Task: Look for space in La Sierpe, Cuba from 13th August, 2023 to 17th August, 2023 for 2 adults in price range Rs.10000 to Rs.16000. Place can be entire place with 2 bedrooms having 2 beds and 1 bathroom. Property type can be house, flat, guest house. Booking option can be shelf check-in. Required host language is .
Action: Mouse moved to (421, 84)
Screenshot: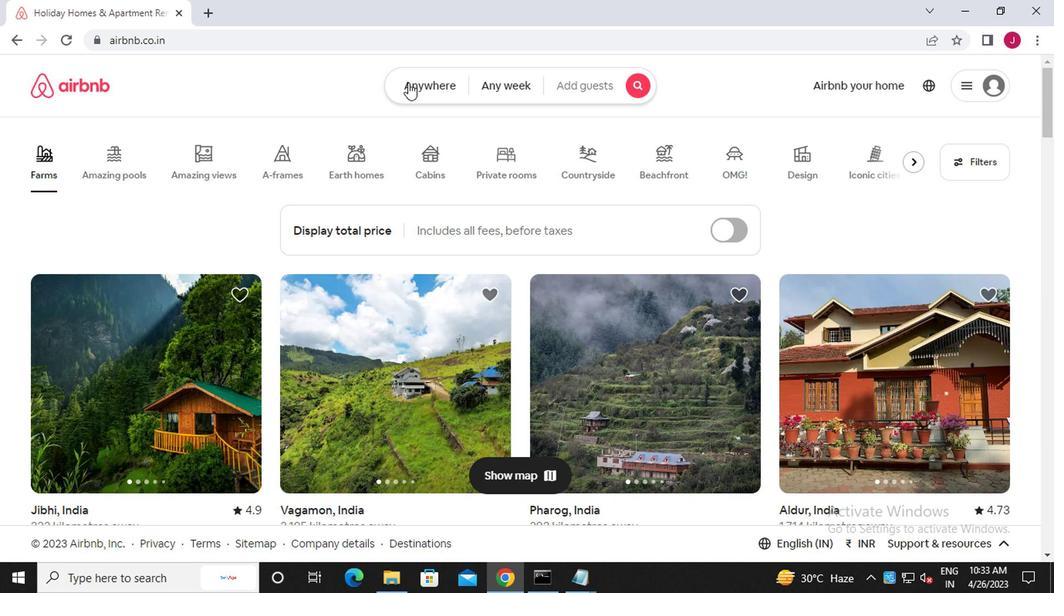 
Action: Mouse pressed left at (421, 84)
Screenshot: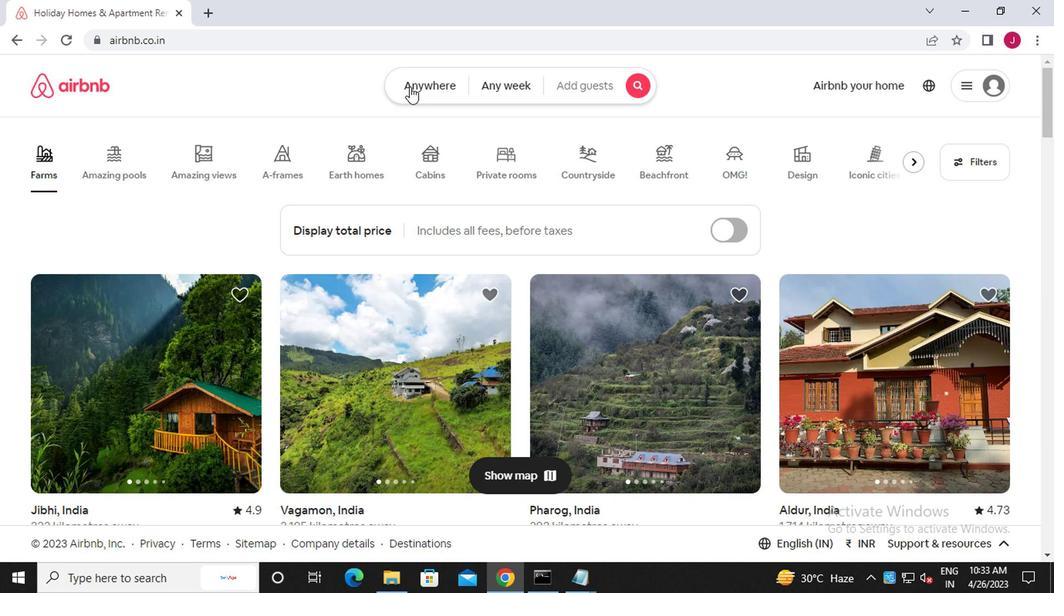 
Action: Mouse moved to (294, 144)
Screenshot: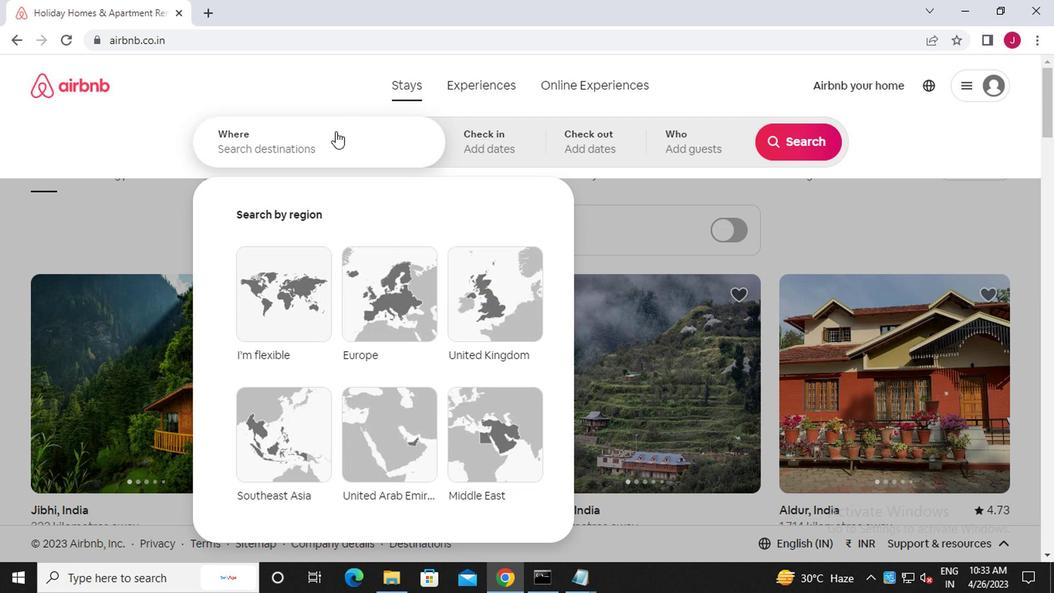 
Action: Mouse pressed left at (294, 144)
Screenshot: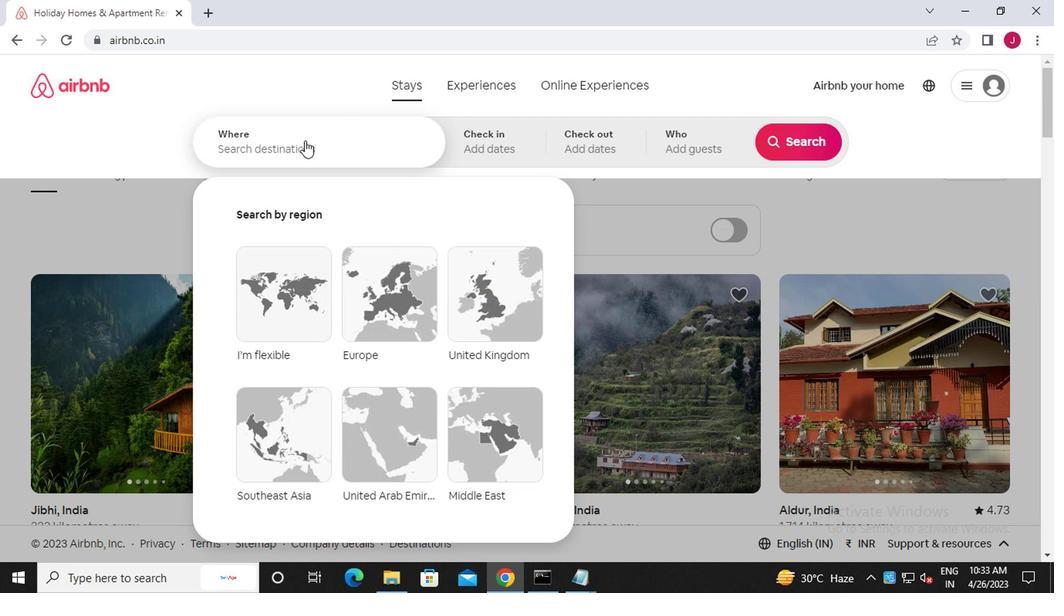 
Action: Key pressed <Key.caps_lock>l<Key.caps_lock>a<Key.space><Key.caps_lock>s<Key.caps_lock>ierpe,<Key.caps_lock>c<Key.caps_lock>uba
Screenshot: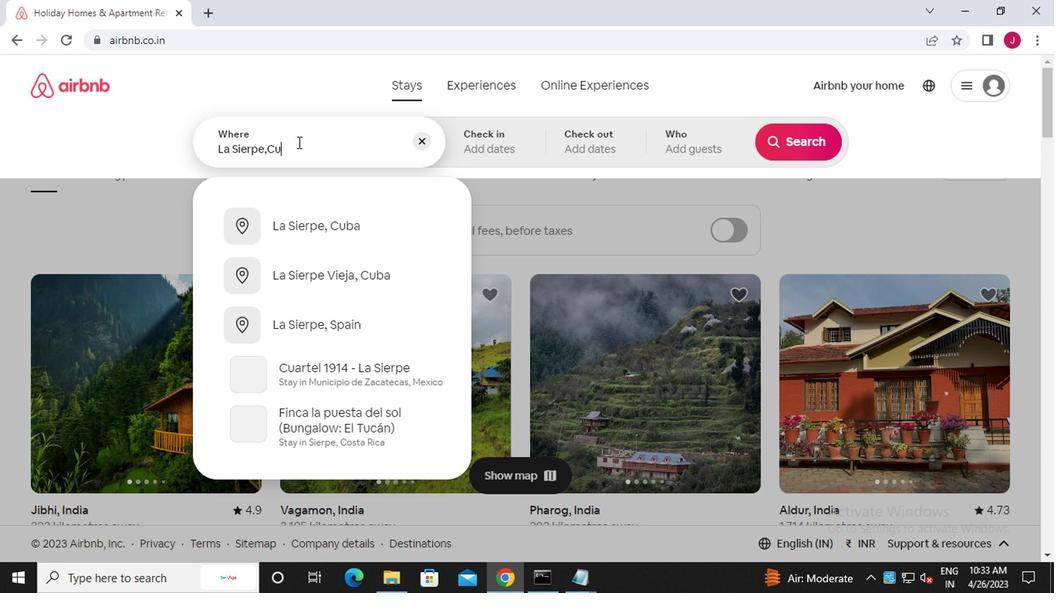 
Action: Mouse moved to (326, 228)
Screenshot: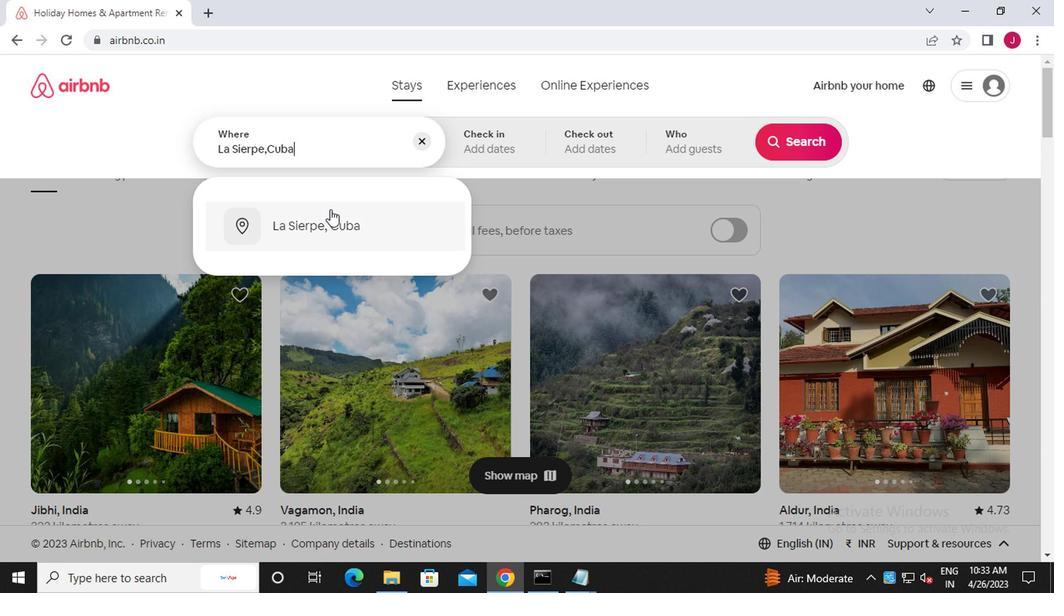 
Action: Mouse pressed left at (326, 228)
Screenshot: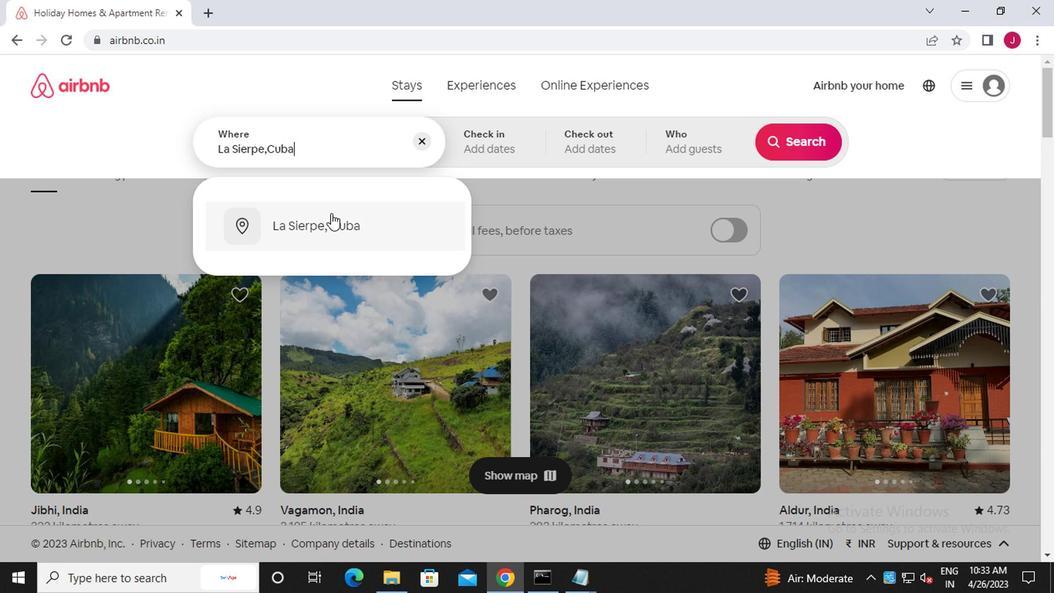 
Action: Mouse moved to (778, 274)
Screenshot: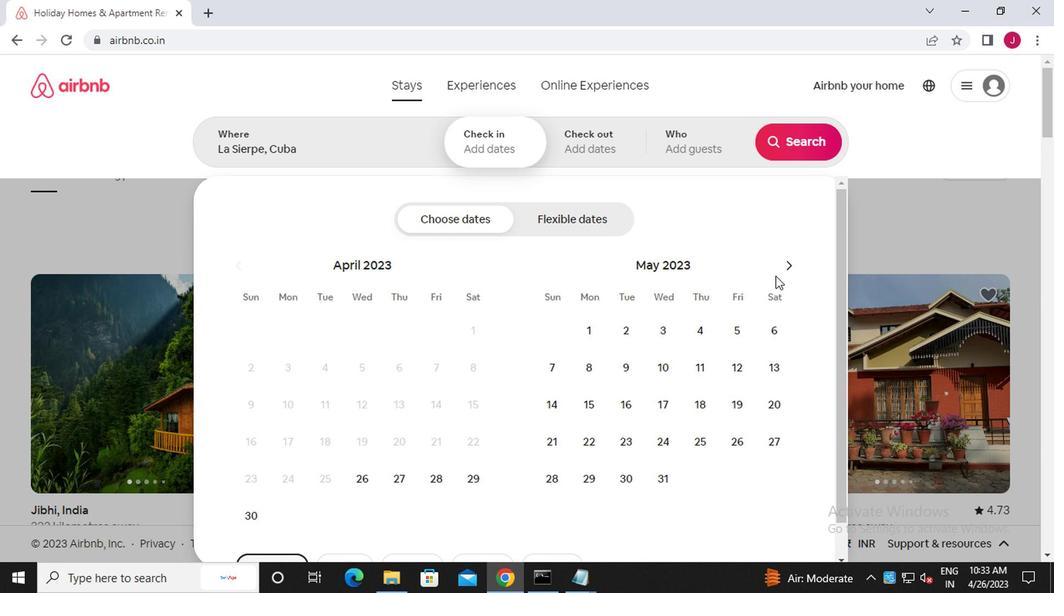 
Action: Mouse pressed left at (778, 274)
Screenshot: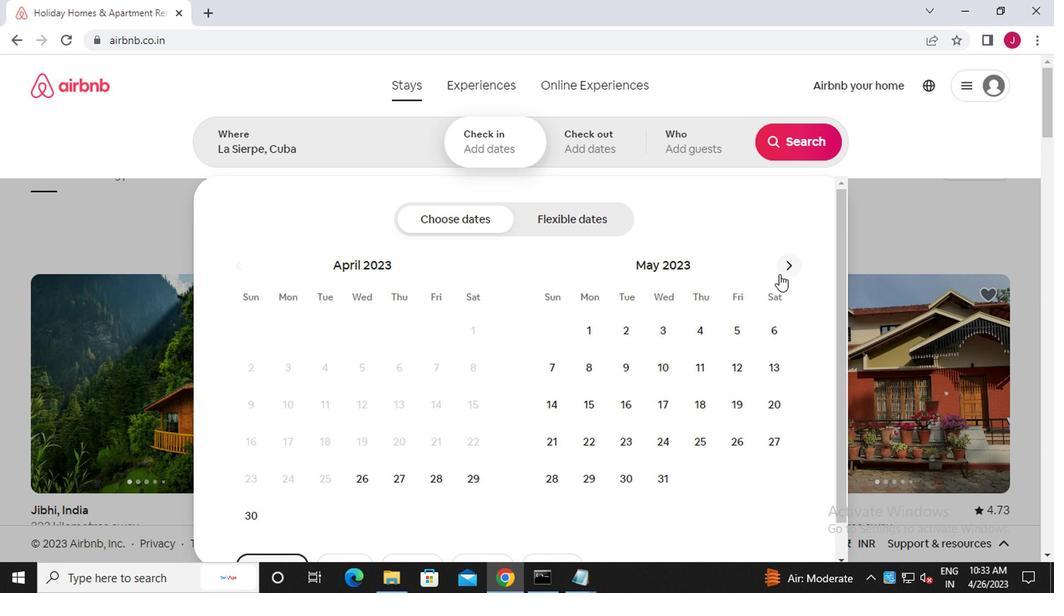 
Action: Mouse pressed left at (778, 274)
Screenshot: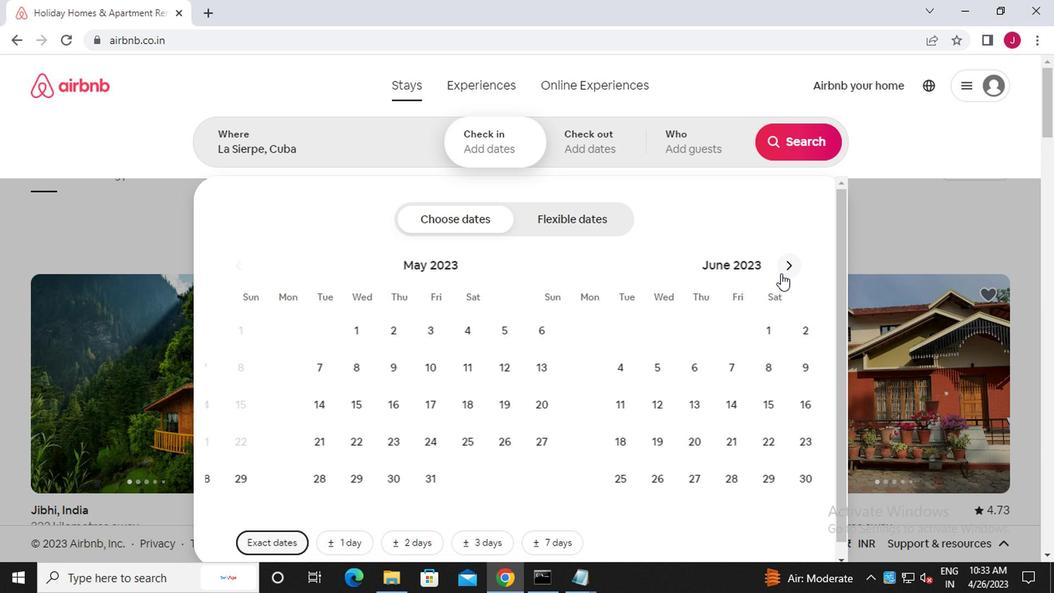 
Action: Mouse moved to (778, 274)
Screenshot: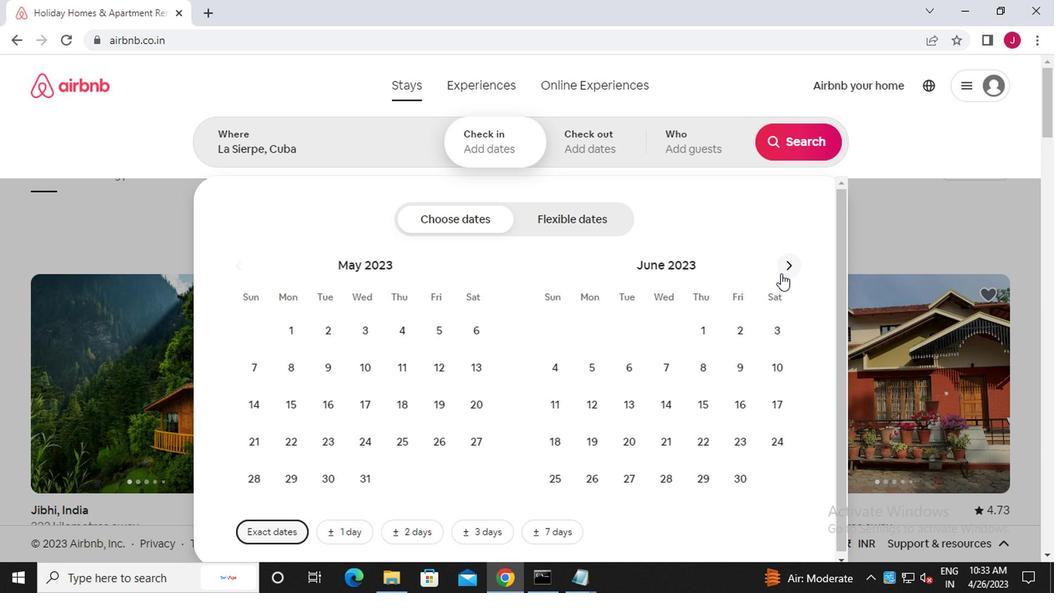 
Action: Mouse pressed left at (778, 274)
Screenshot: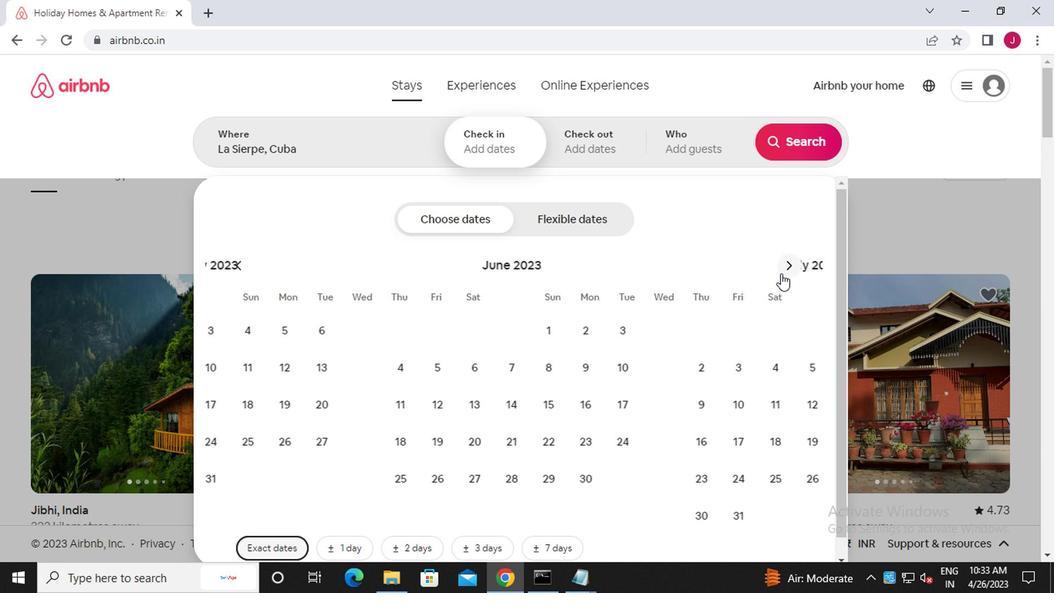 
Action: Mouse moved to (540, 408)
Screenshot: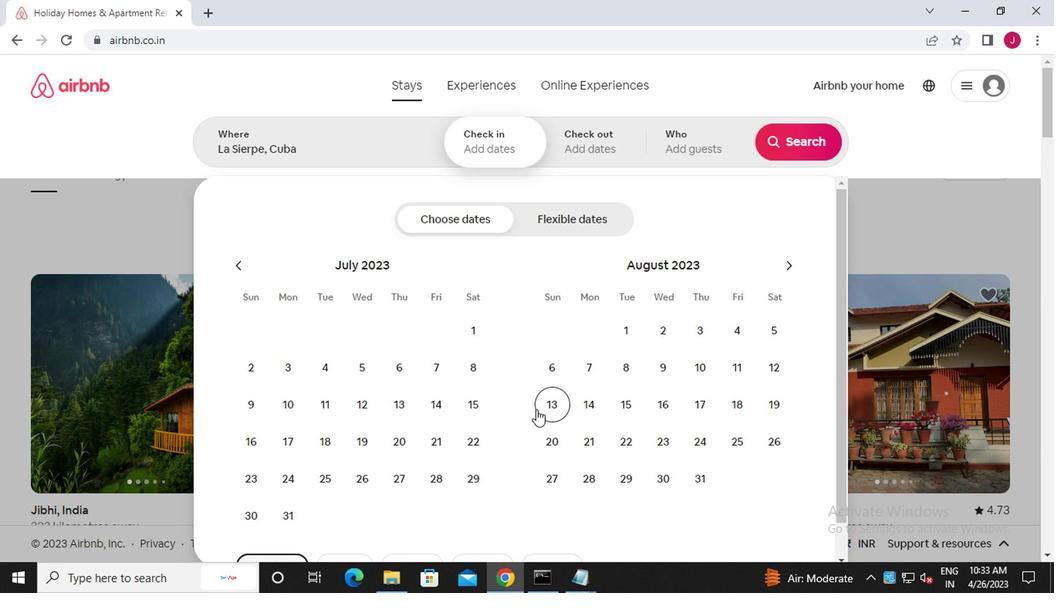 
Action: Mouse pressed left at (540, 408)
Screenshot: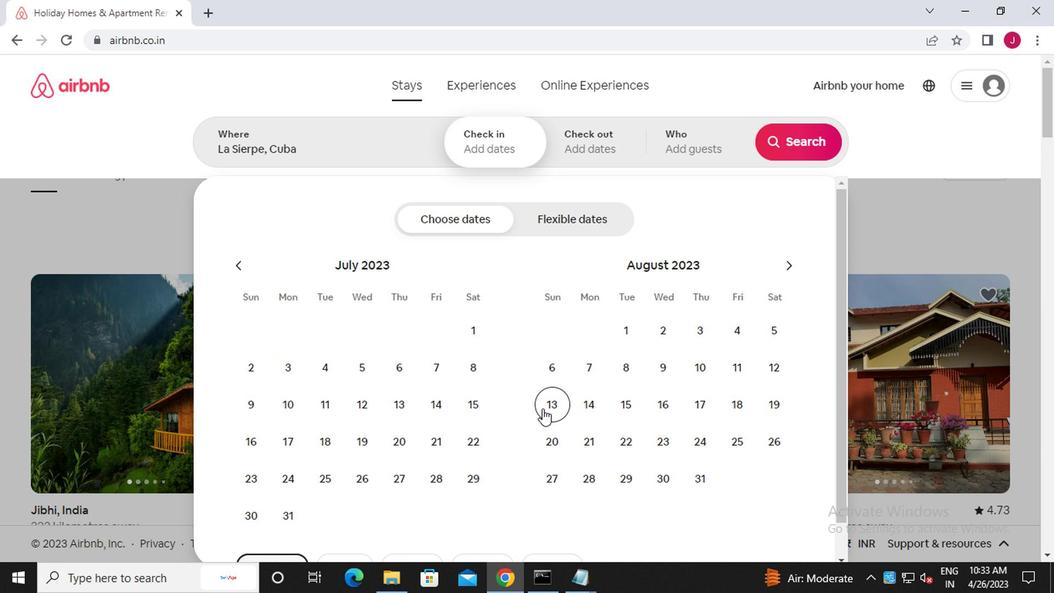 
Action: Mouse moved to (688, 402)
Screenshot: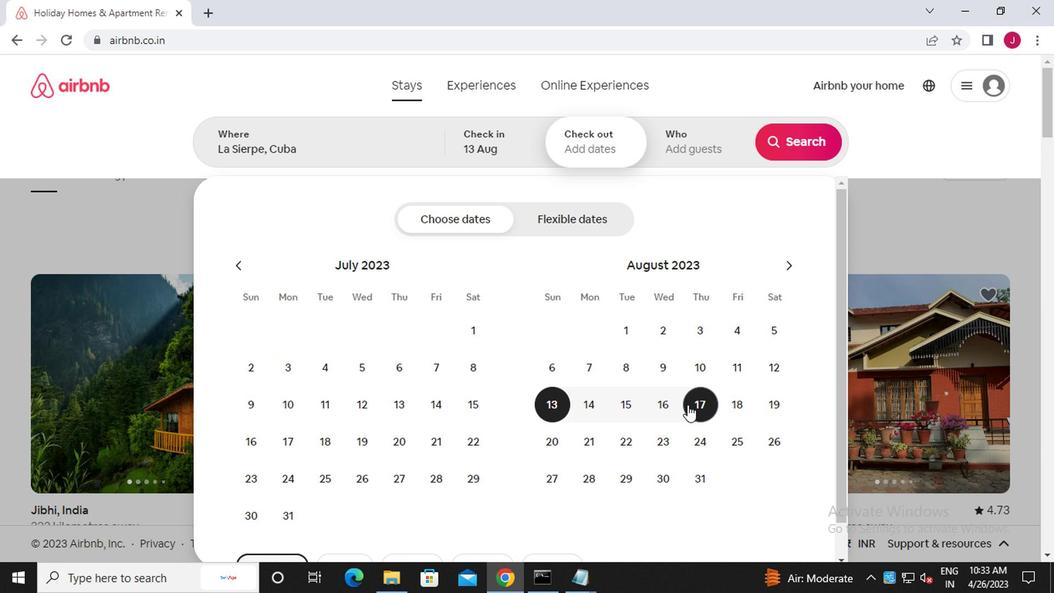 
Action: Mouse pressed left at (688, 402)
Screenshot: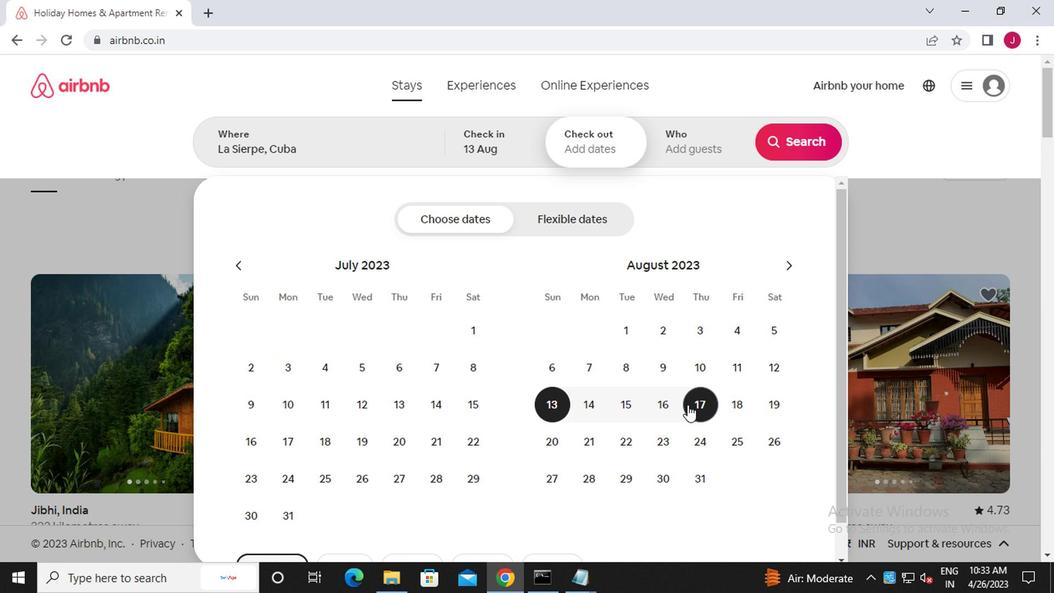 
Action: Mouse moved to (701, 147)
Screenshot: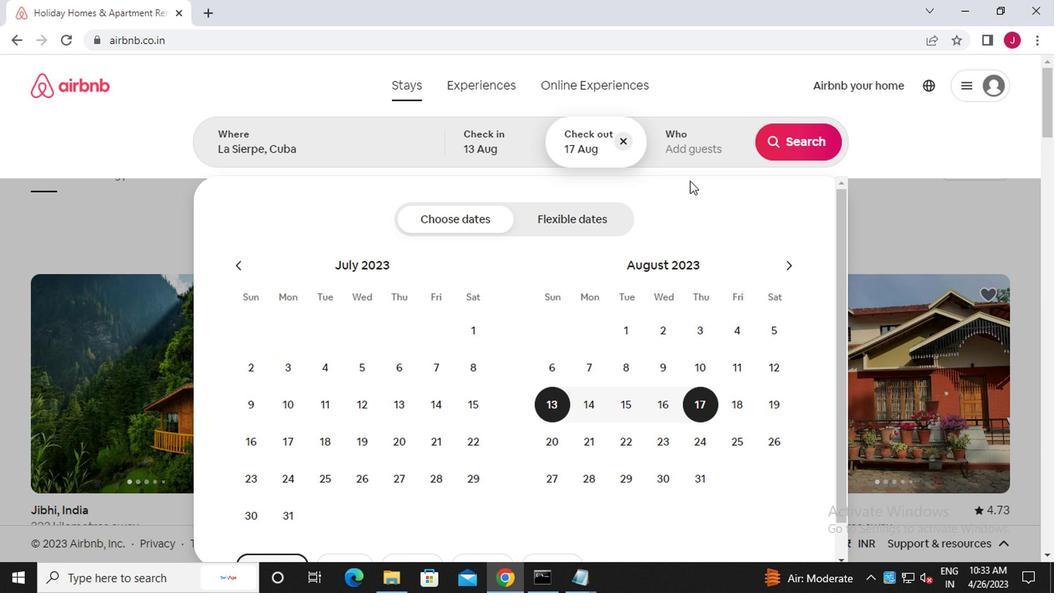 
Action: Mouse pressed left at (701, 147)
Screenshot: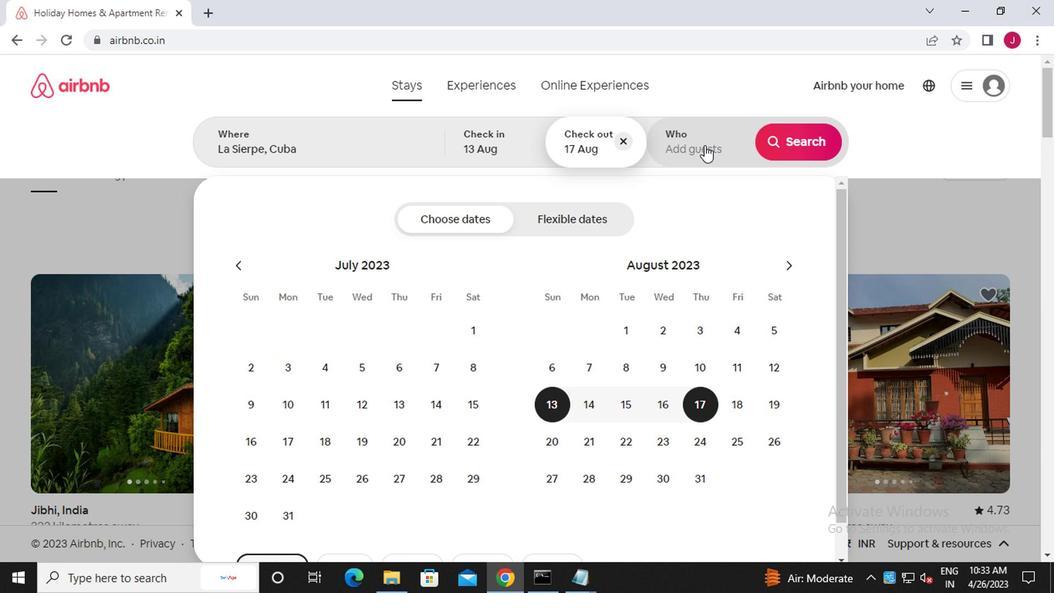 
Action: Mouse moved to (797, 229)
Screenshot: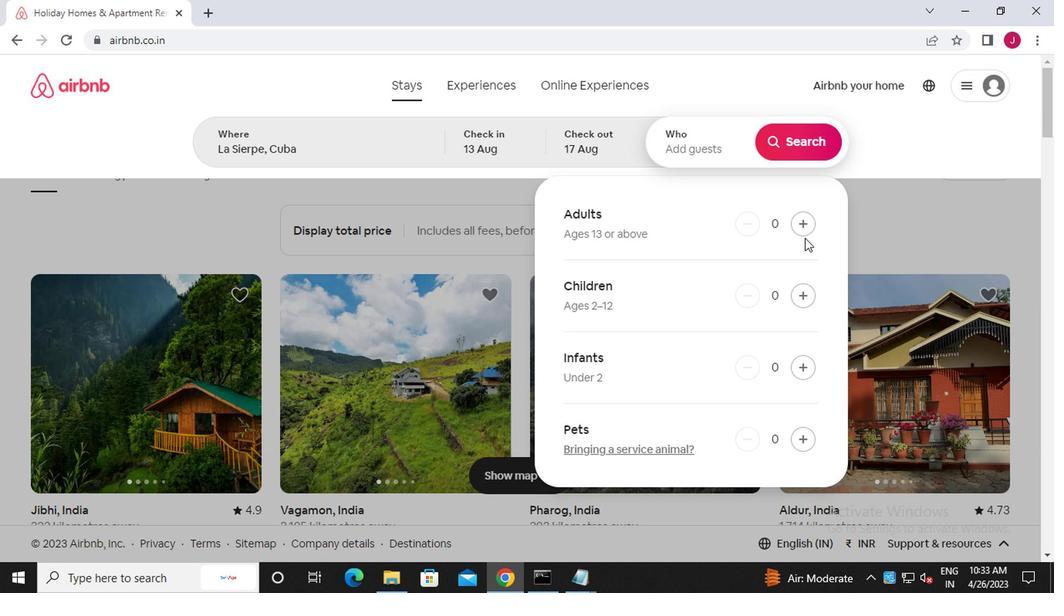 
Action: Mouse pressed left at (797, 229)
Screenshot: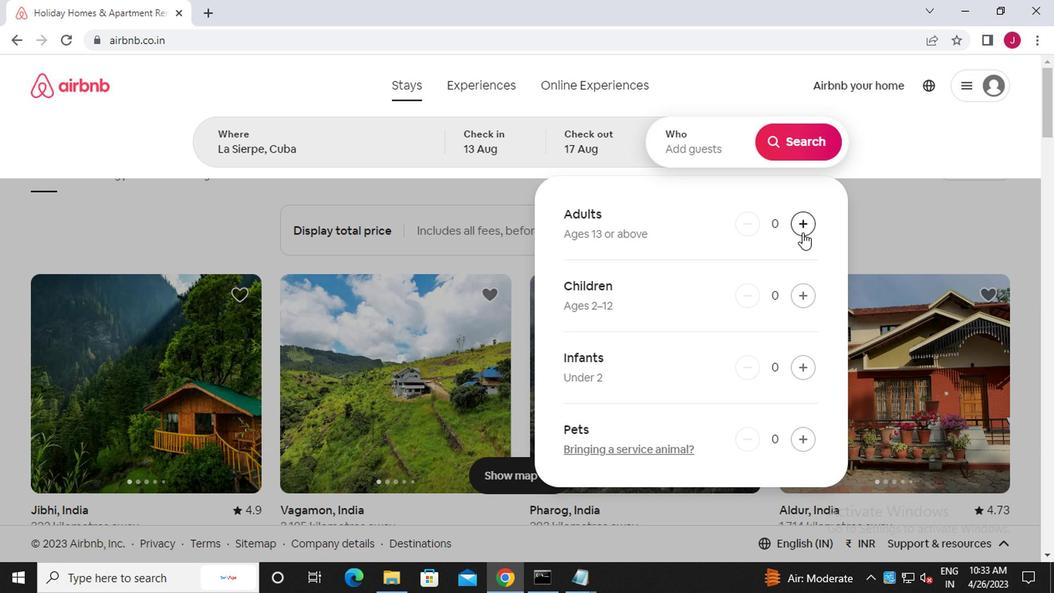 
Action: Mouse pressed left at (797, 229)
Screenshot: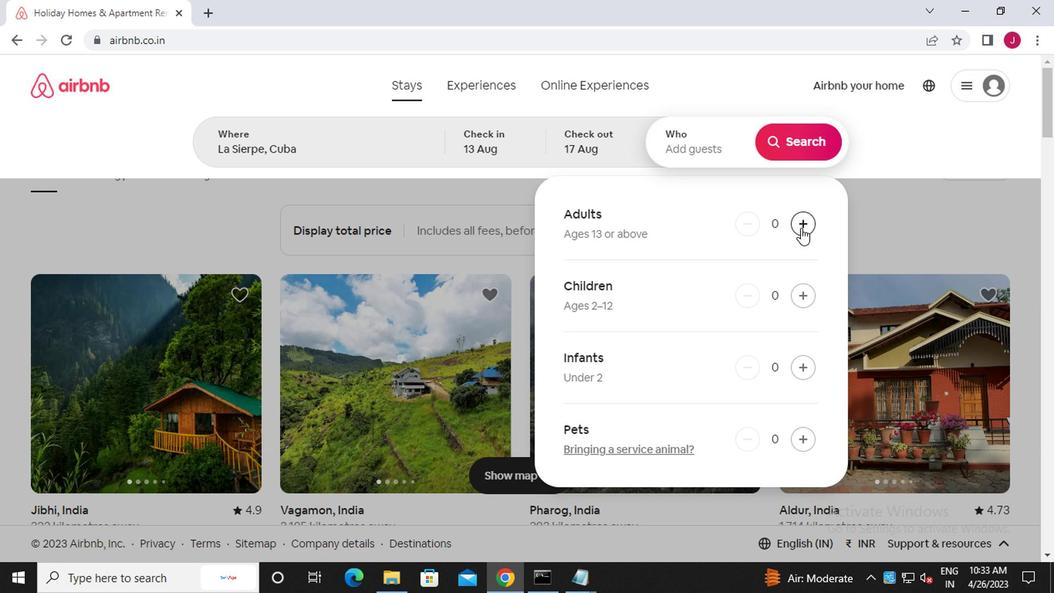 
Action: Mouse moved to (800, 146)
Screenshot: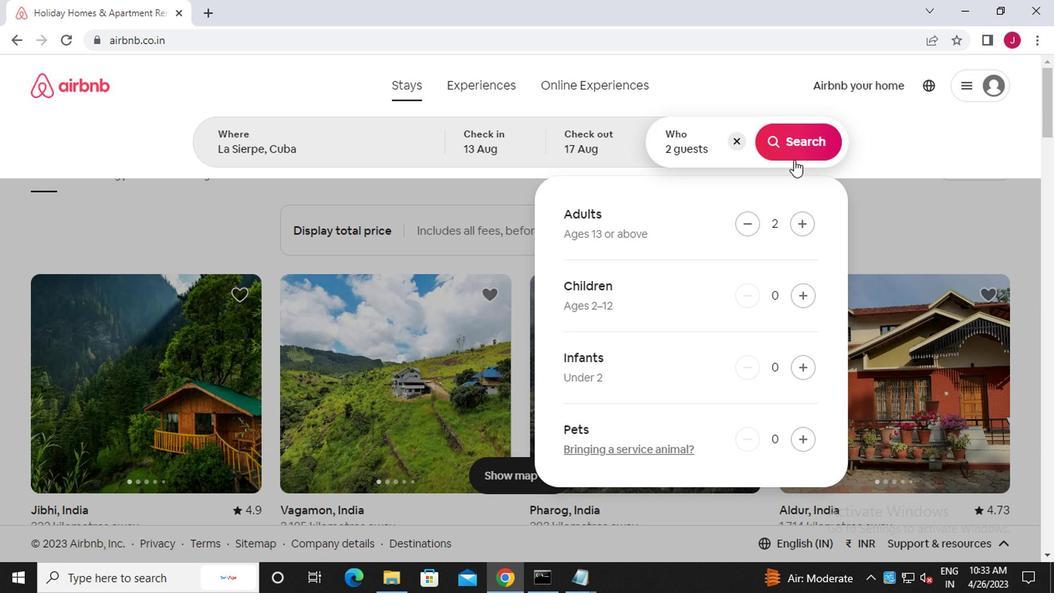 
Action: Mouse pressed left at (800, 146)
Screenshot: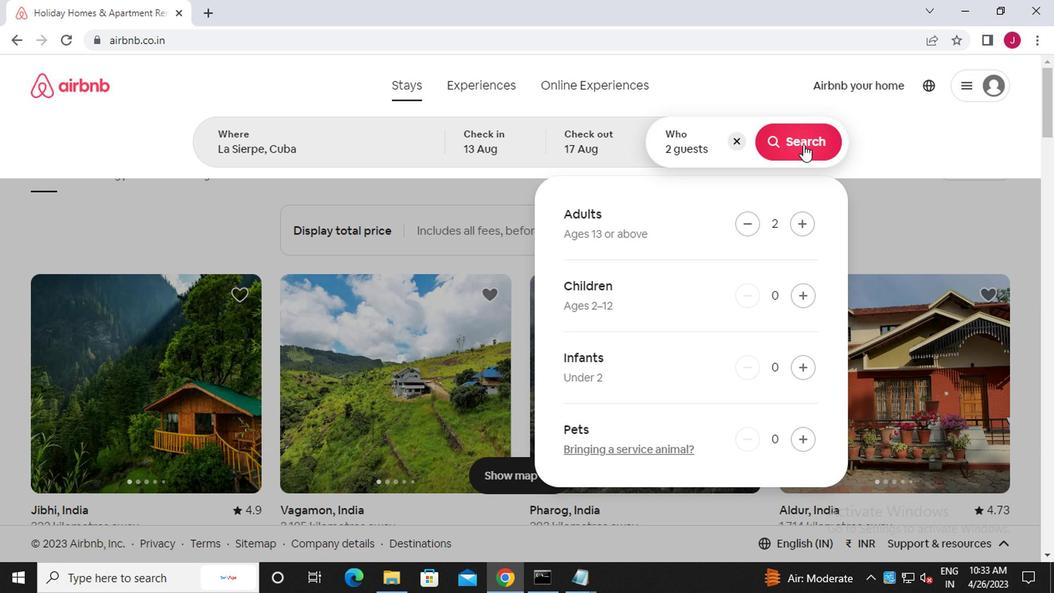 
Action: Mouse moved to (992, 152)
Screenshot: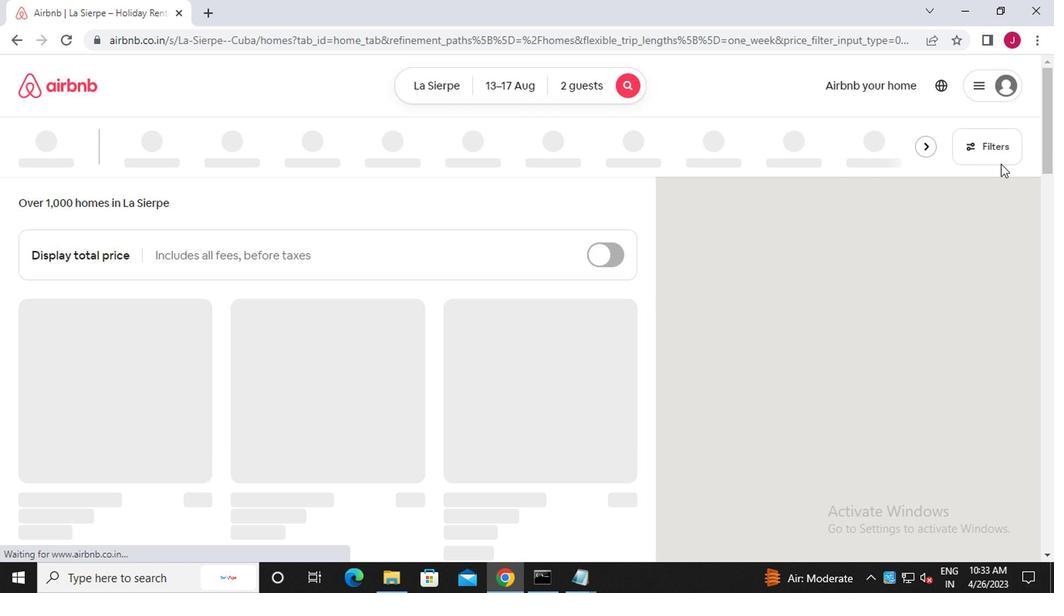 
Action: Mouse pressed left at (992, 152)
Screenshot: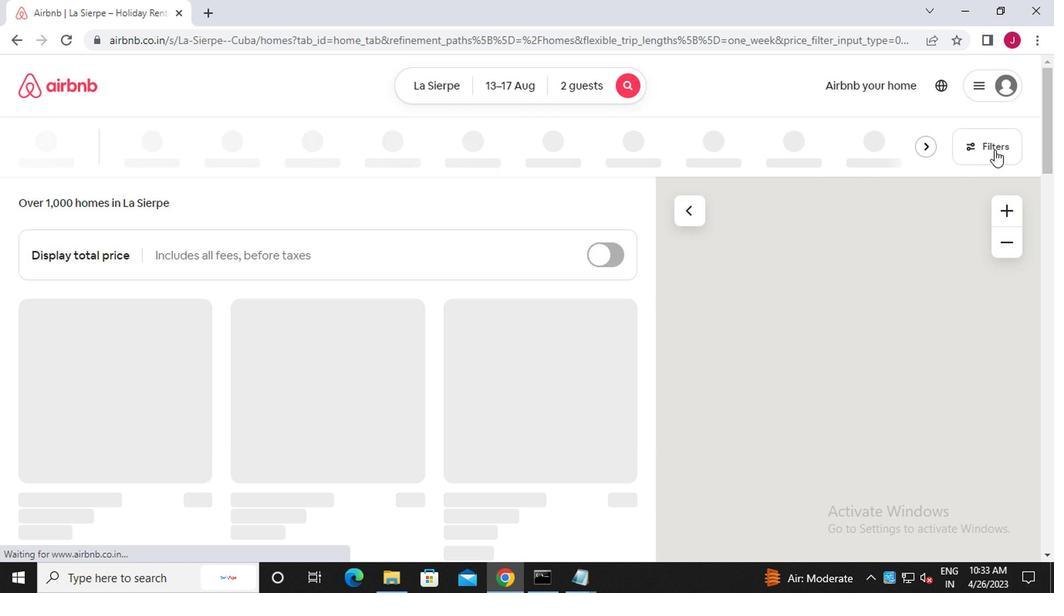 
Action: Mouse moved to (372, 337)
Screenshot: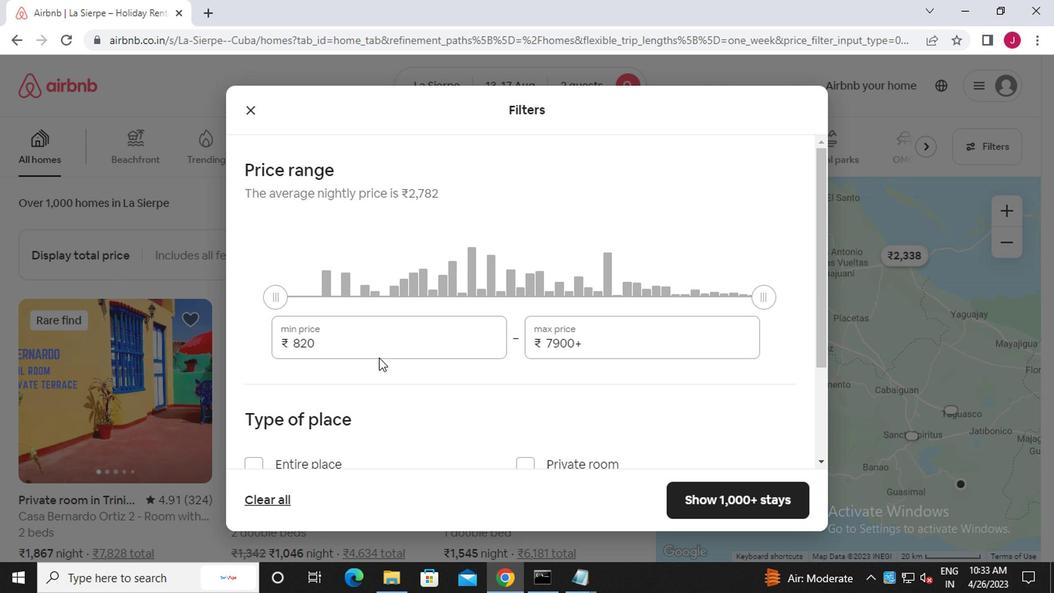 
Action: Mouse pressed left at (372, 337)
Screenshot: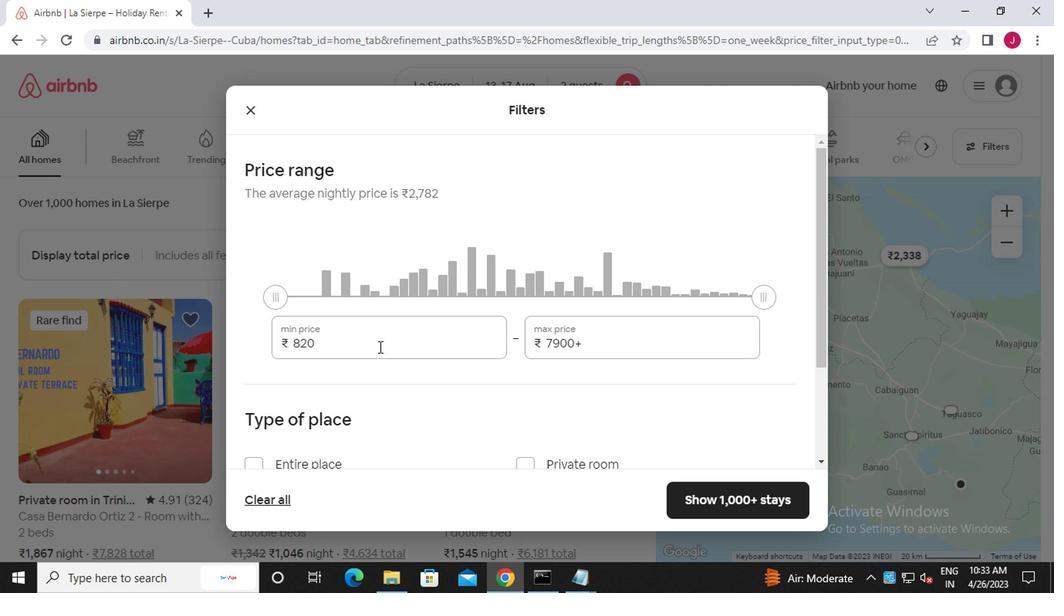 
Action: Mouse moved to (366, 332)
Screenshot: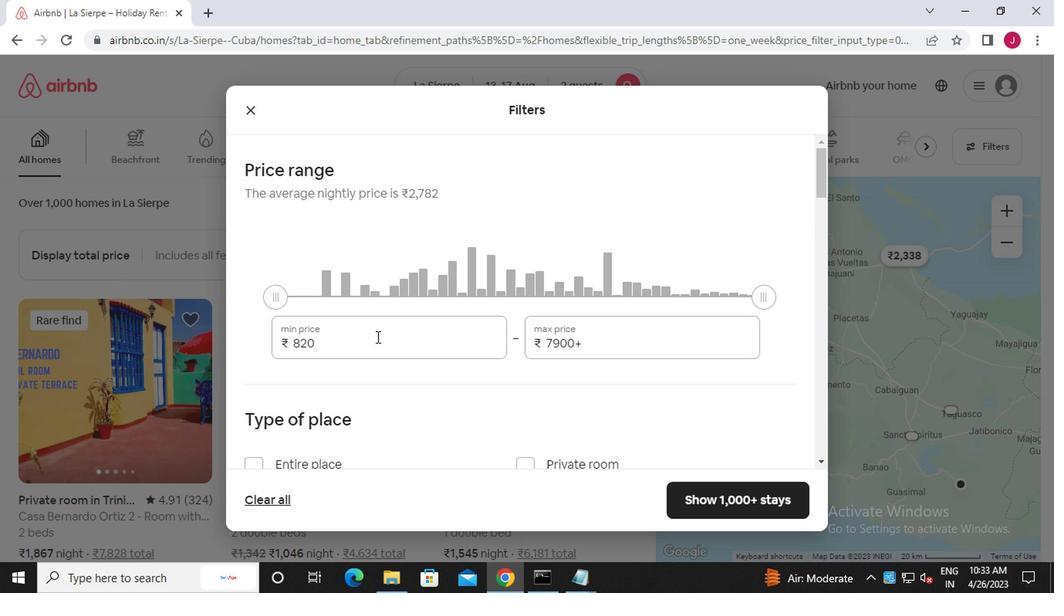 
Action: Key pressed <Key.backspace><Key.backspace><Key.backspace><<97>><<96>><<96>><<96>><<96>>
Screenshot: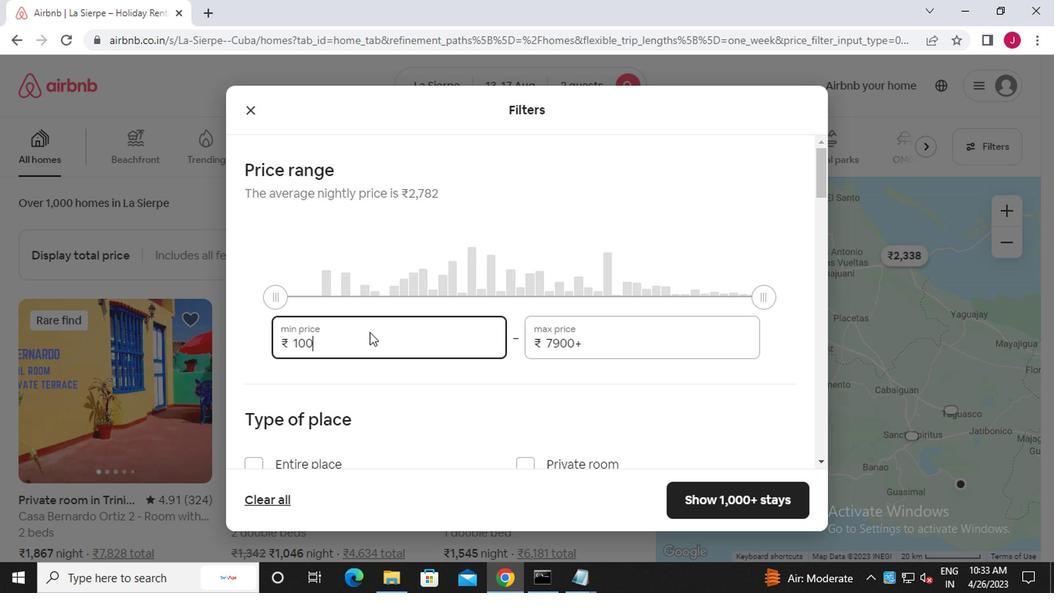 
Action: Mouse moved to (596, 336)
Screenshot: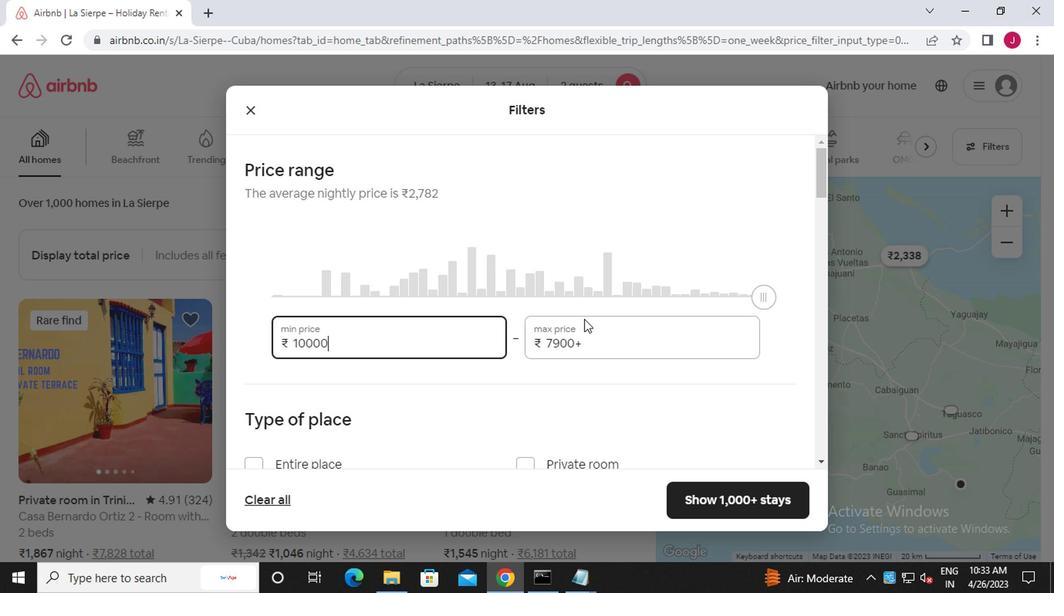 
Action: Mouse pressed left at (596, 336)
Screenshot: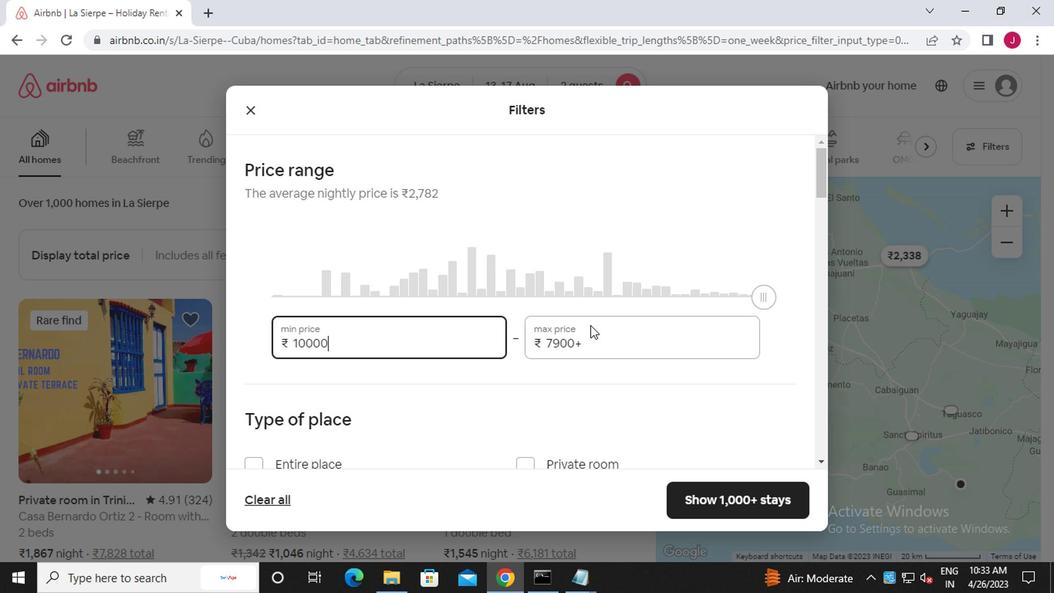 
Action: Mouse moved to (607, 346)
Screenshot: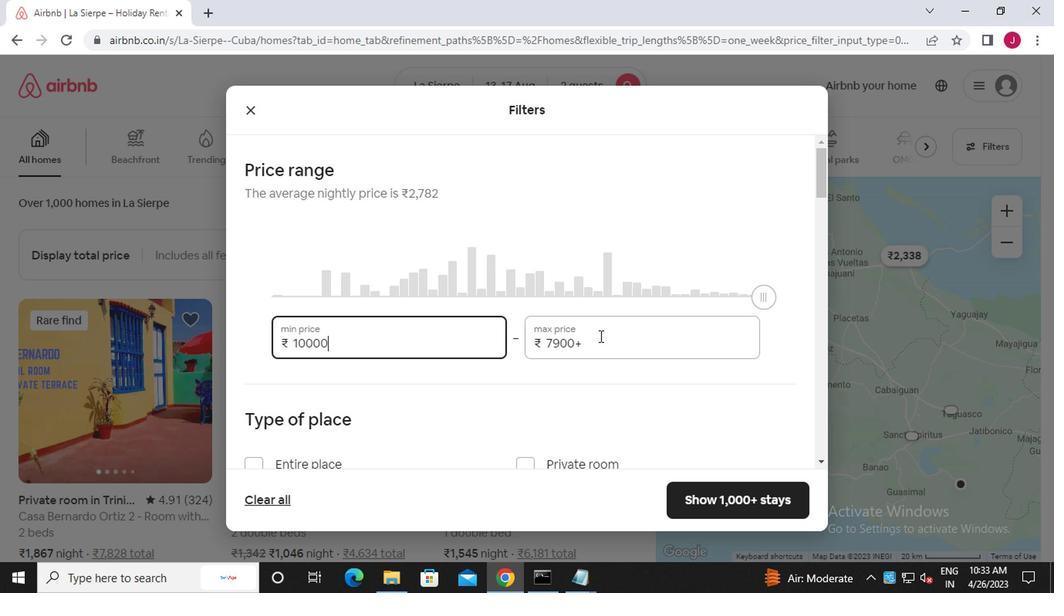
Action: Key pressed <Key.backspace><Key.backspace><Key.backspace><Key.backspace><Key.backspace><Key.backspace><Key.backspace><Key.backspace><<97>><<102>><<96>><<96>><<96>>
Screenshot: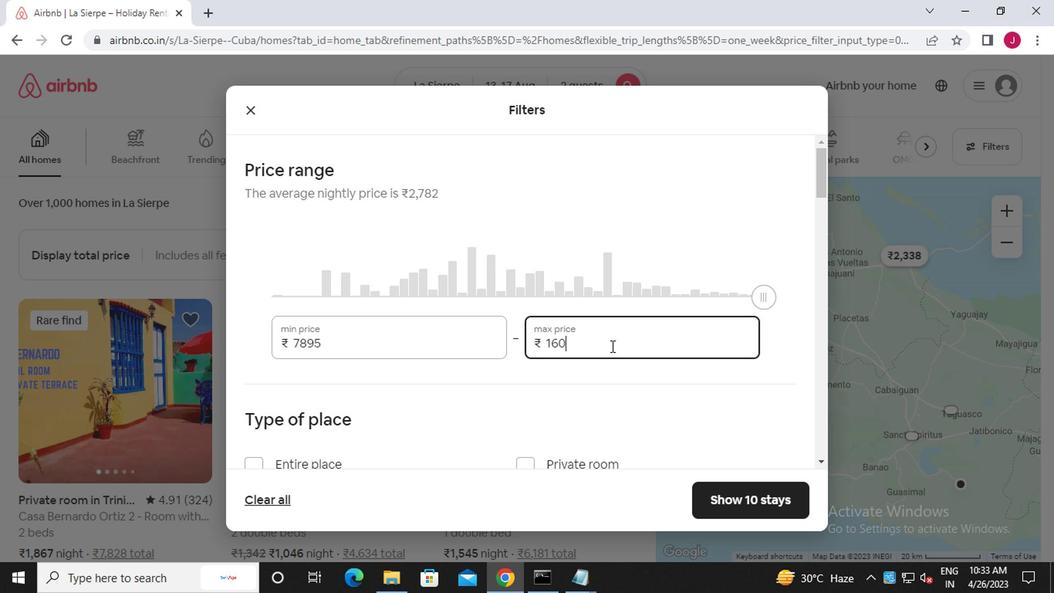 
Action: Mouse moved to (630, 341)
Screenshot: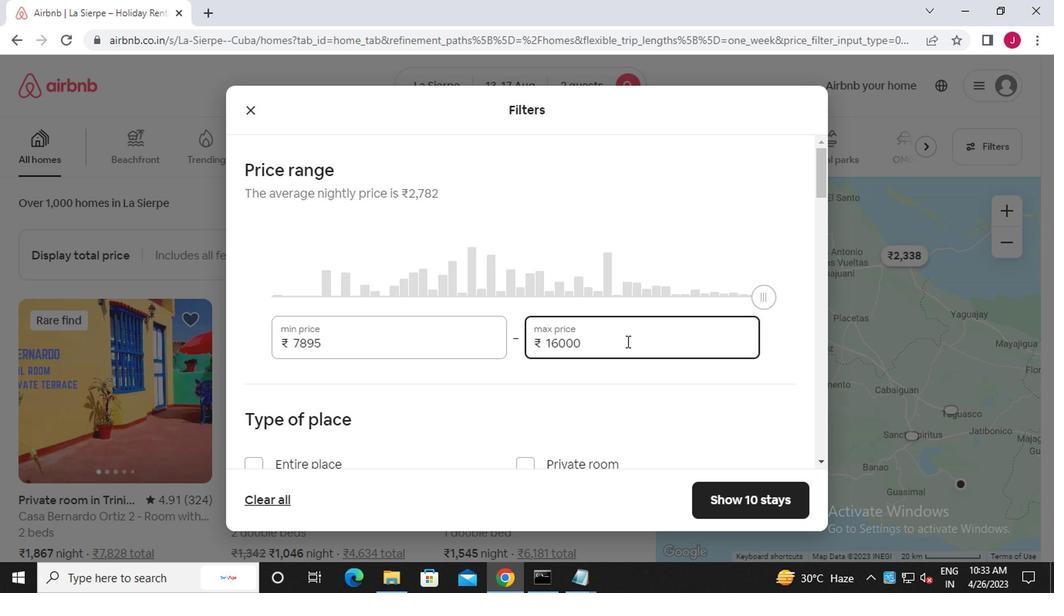 
Action: Mouse scrolled (630, 340) with delta (0, 0)
Screenshot: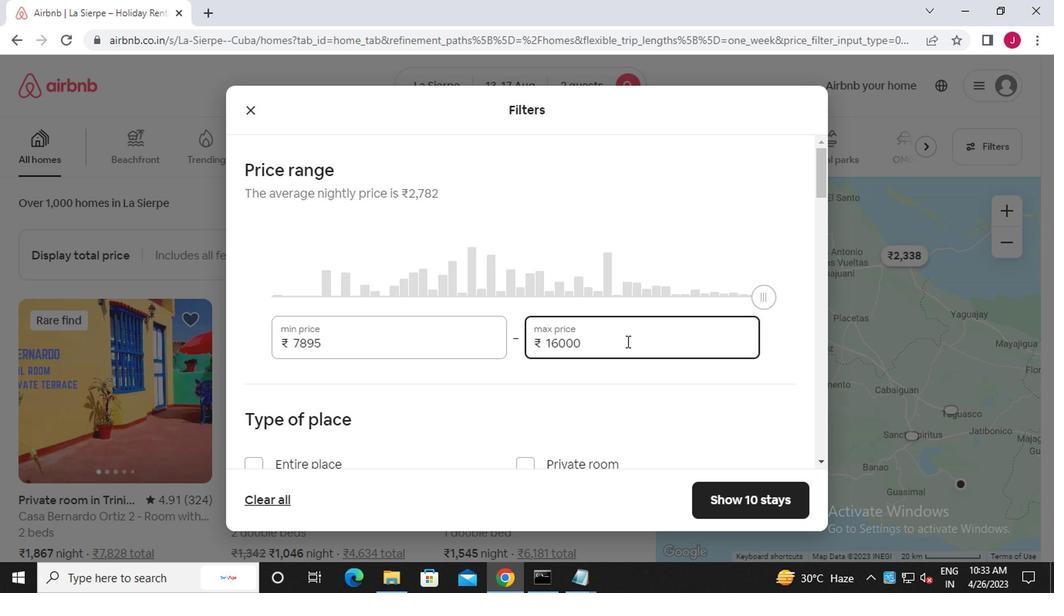 
Action: Mouse scrolled (630, 340) with delta (0, 0)
Screenshot: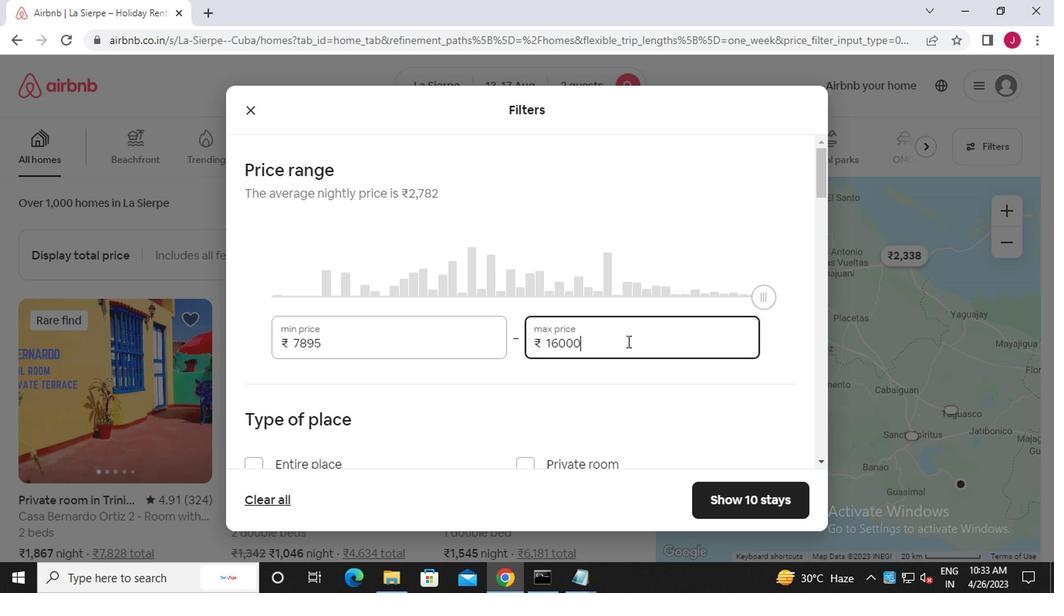 
Action: Mouse moved to (252, 315)
Screenshot: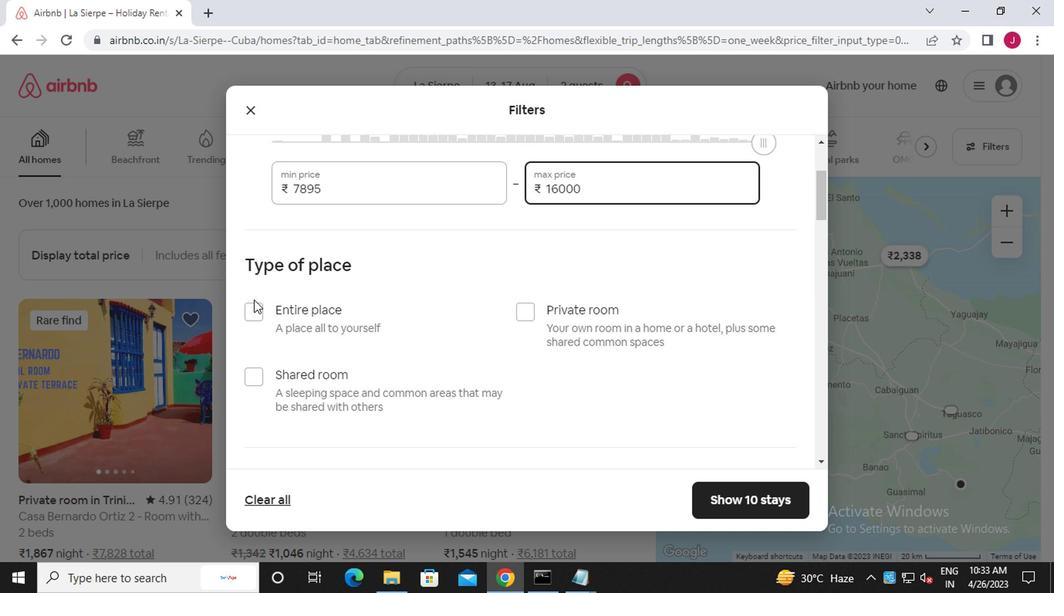 
Action: Mouse pressed left at (252, 315)
Screenshot: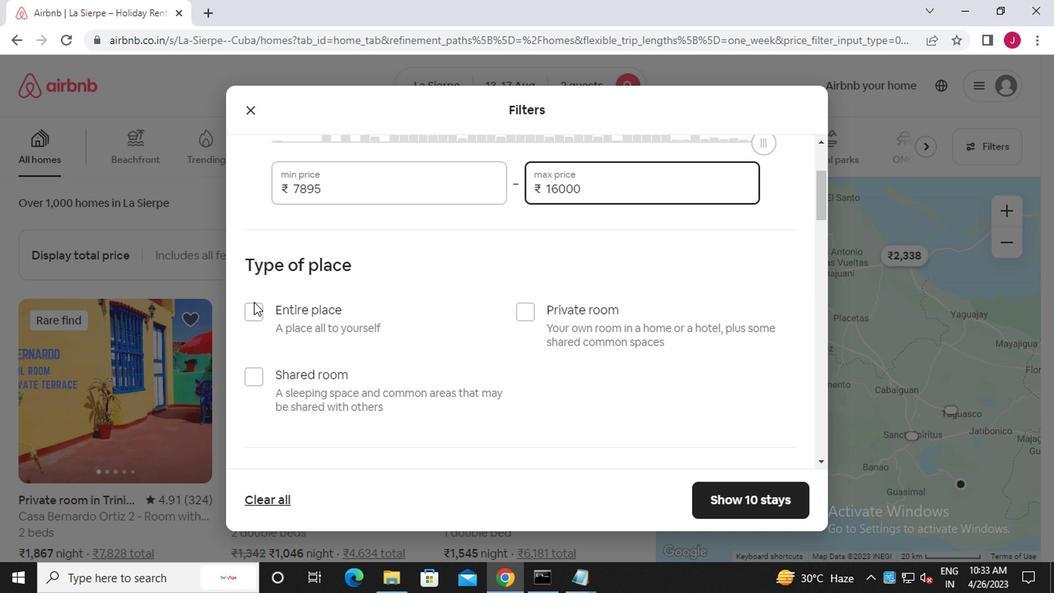
Action: Mouse moved to (460, 361)
Screenshot: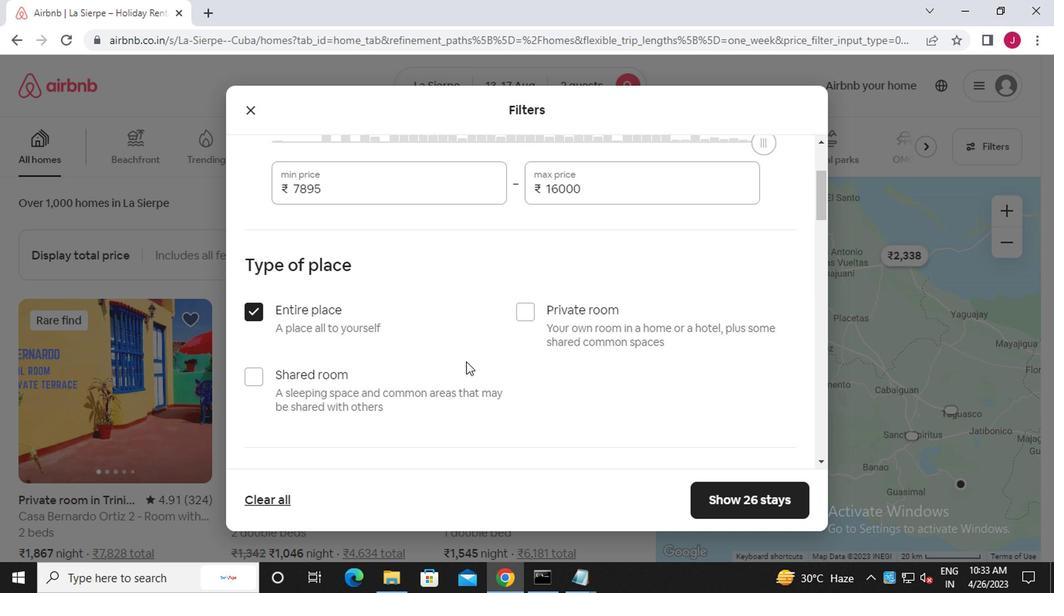 
Action: Mouse scrolled (460, 360) with delta (0, -1)
Screenshot: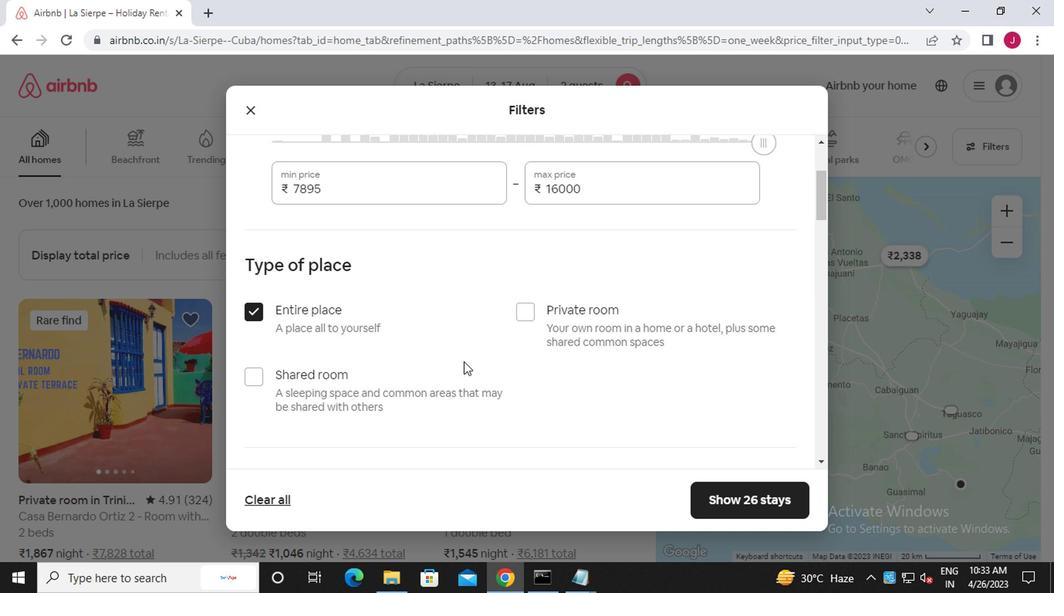 
Action: Mouse scrolled (460, 360) with delta (0, -1)
Screenshot: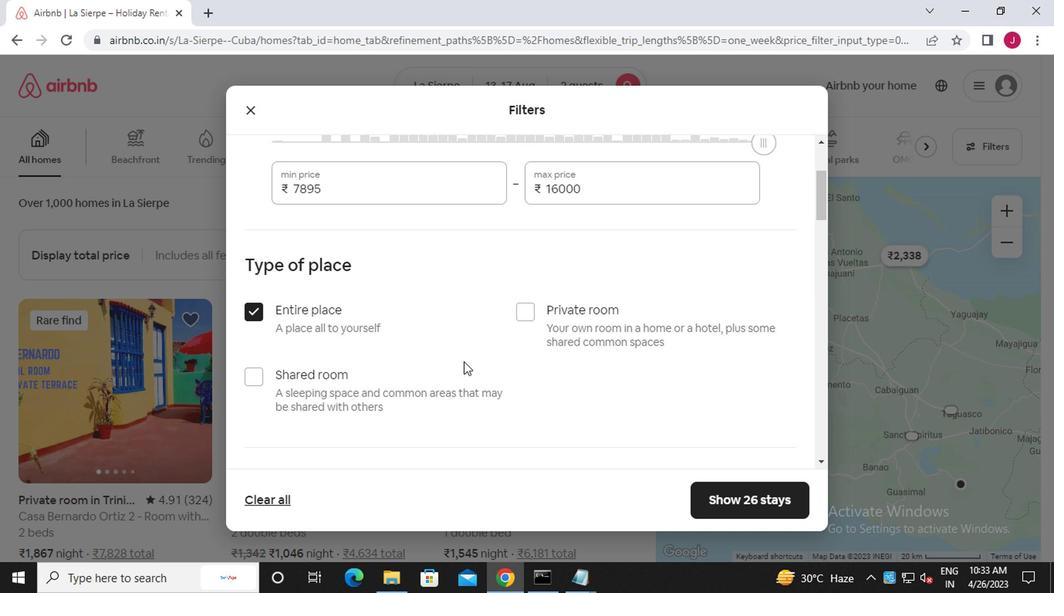 
Action: Mouse scrolled (460, 360) with delta (0, -1)
Screenshot: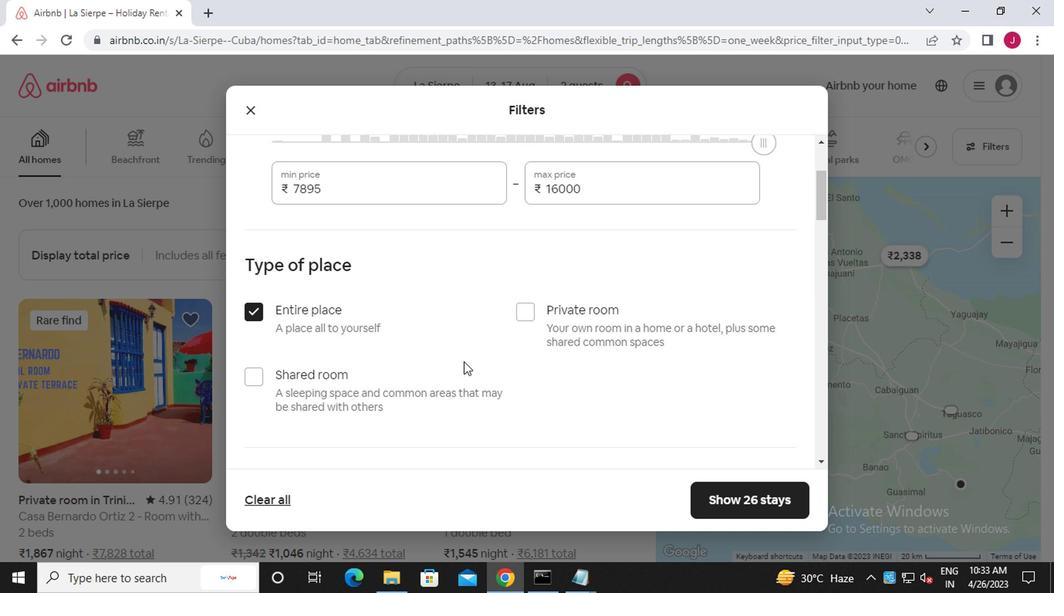 
Action: Mouse moved to (393, 334)
Screenshot: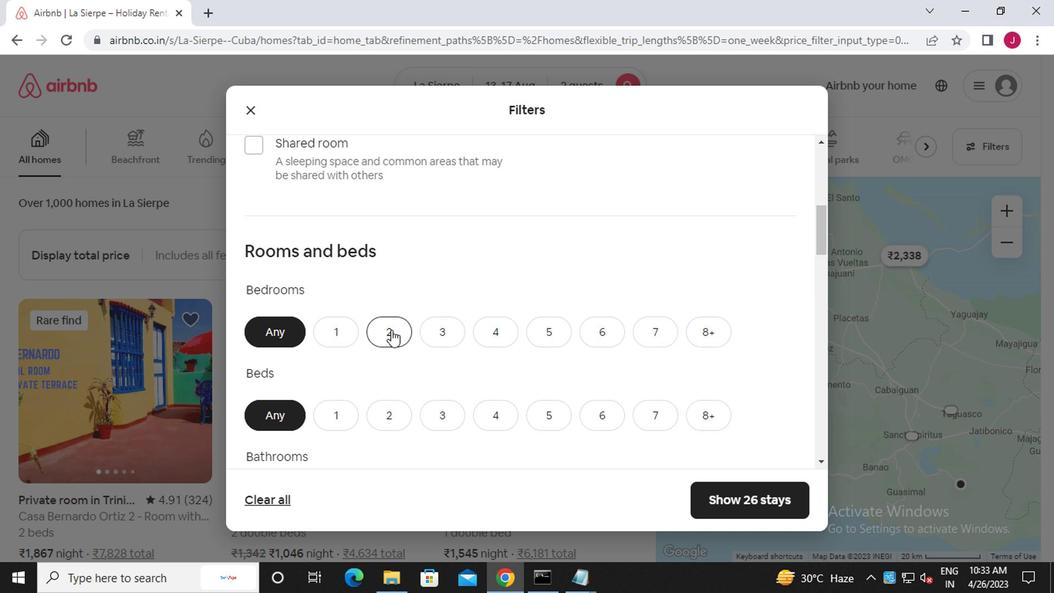 
Action: Mouse pressed left at (393, 334)
Screenshot: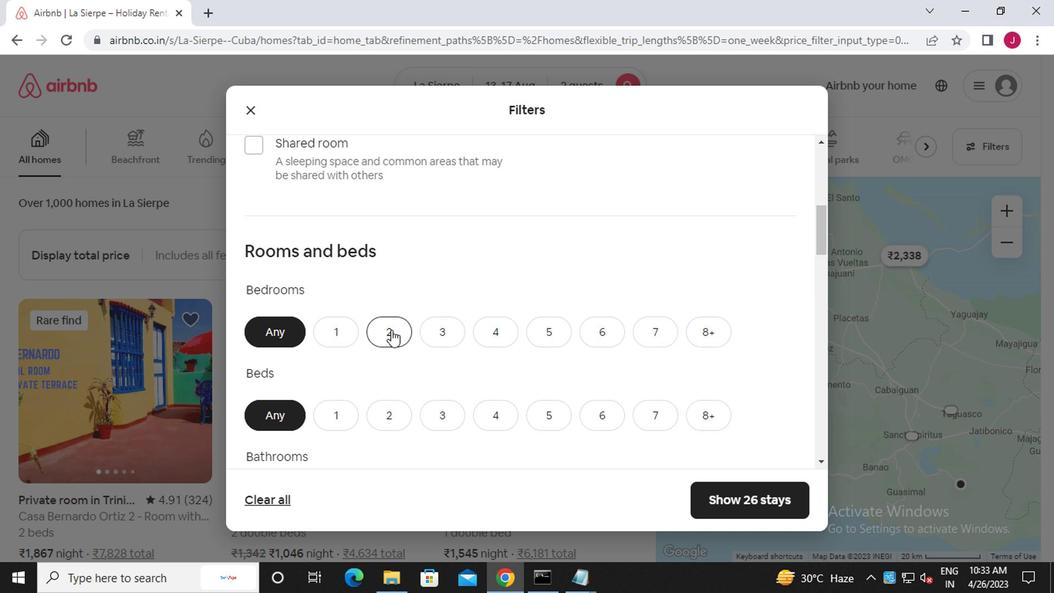 
Action: Mouse moved to (387, 416)
Screenshot: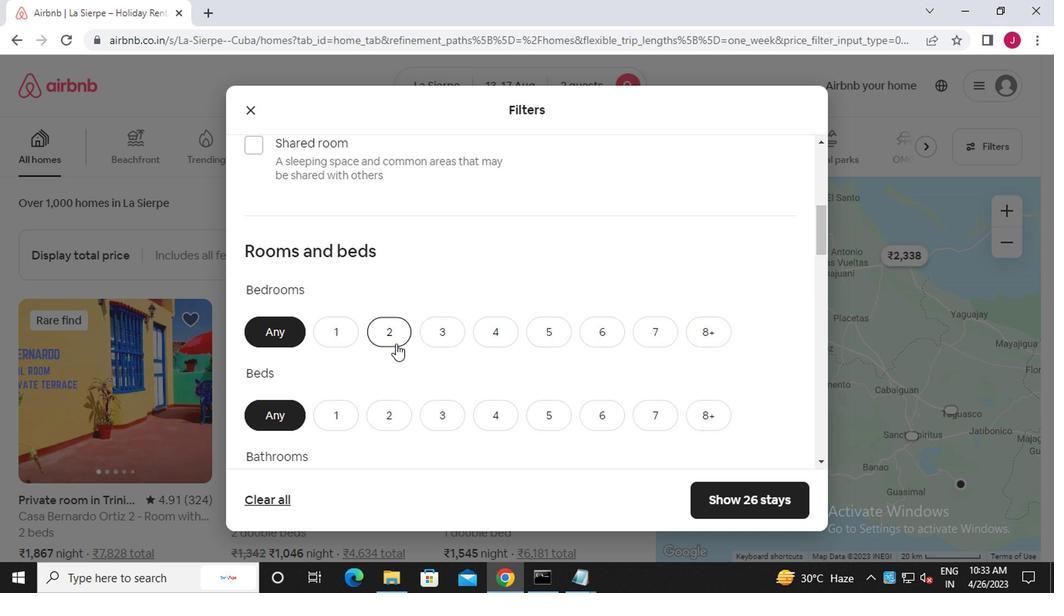 
Action: Mouse pressed left at (387, 416)
Screenshot: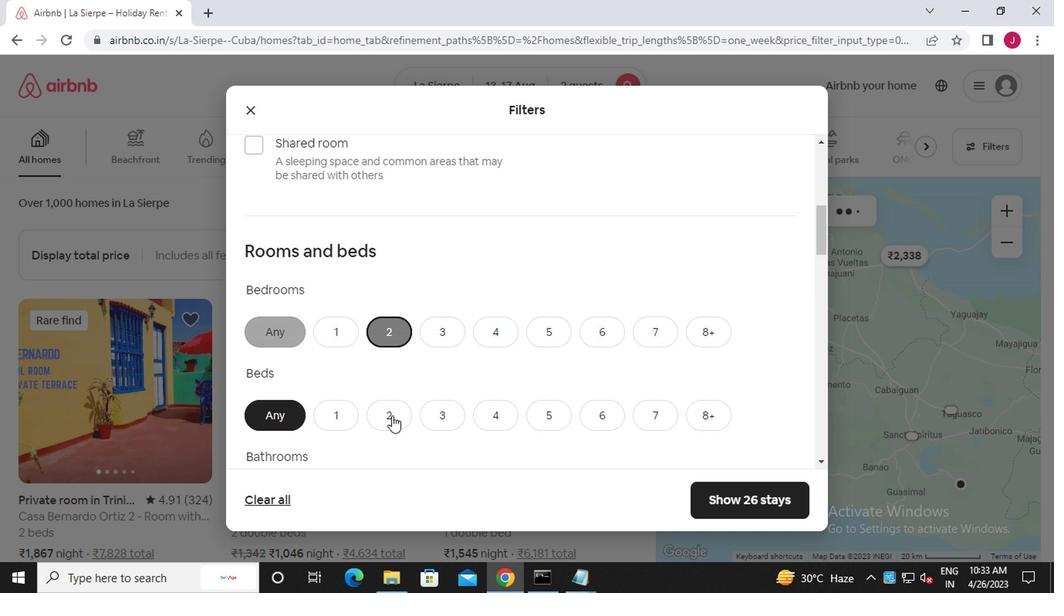 
Action: Mouse moved to (393, 414)
Screenshot: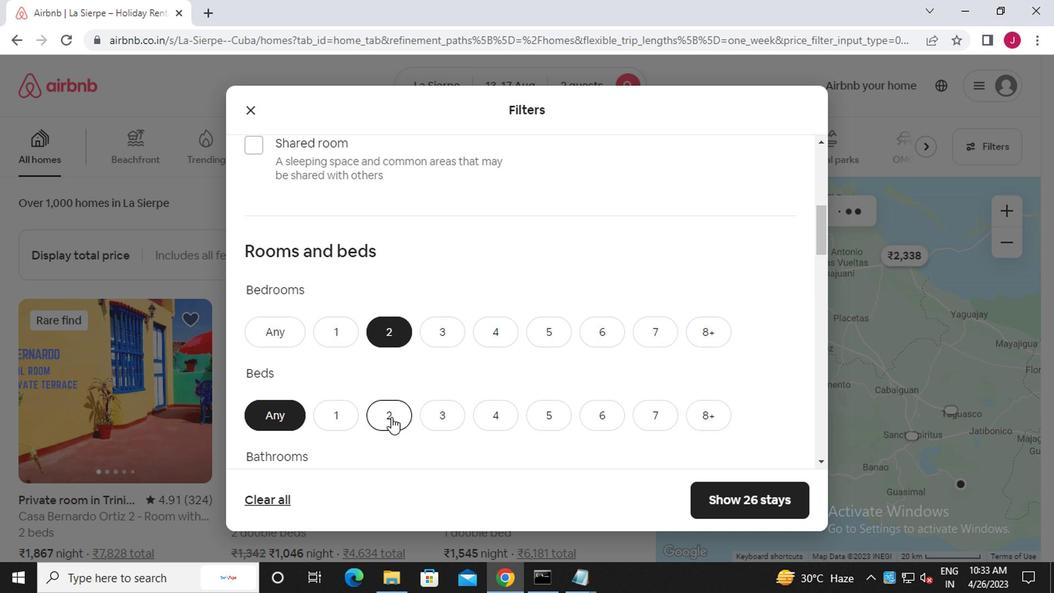 
Action: Mouse scrolled (393, 412) with delta (0, -1)
Screenshot: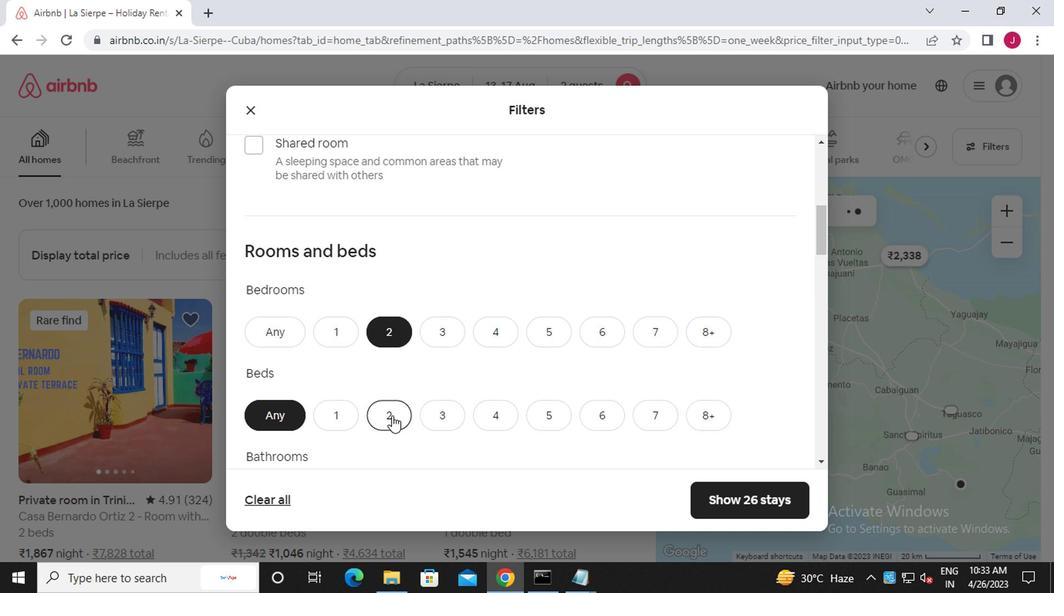 
Action: Mouse scrolled (393, 412) with delta (0, -1)
Screenshot: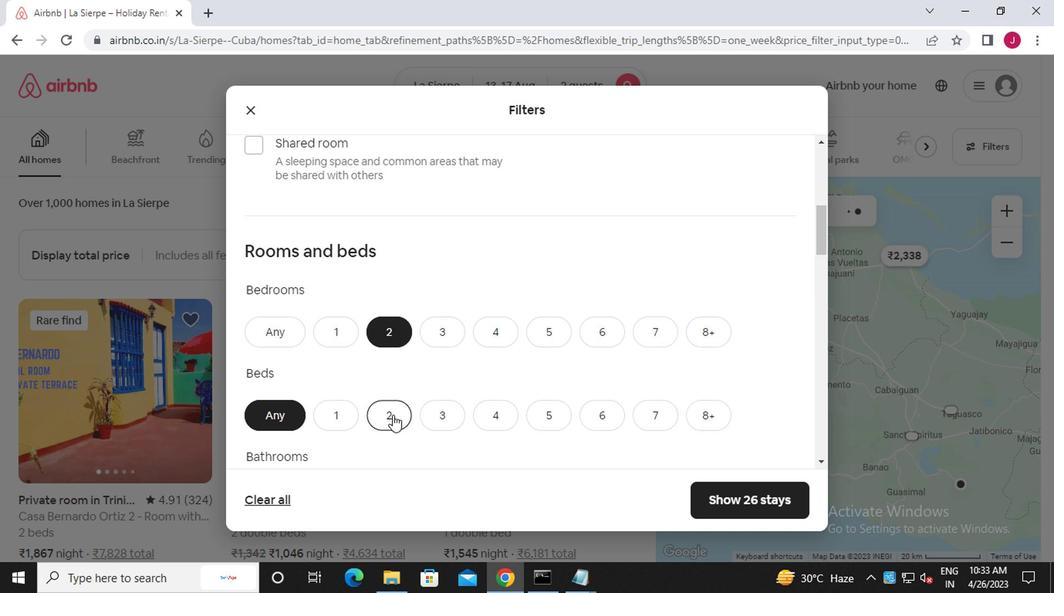 
Action: Mouse scrolled (393, 412) with delta (0, -1)
Screenshot: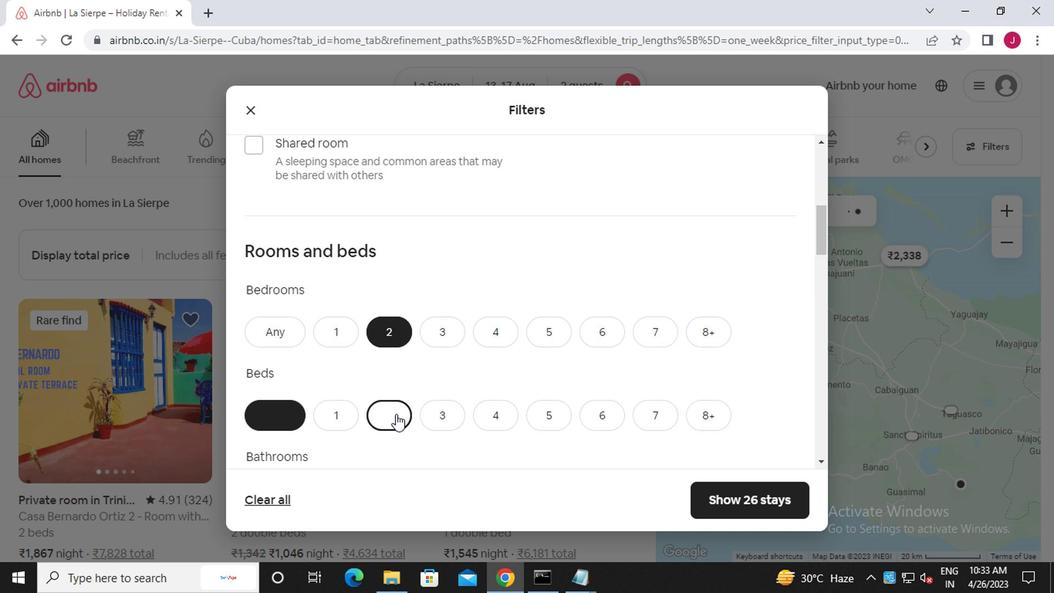 
Action: Mouse moved to (338, 274)
Screenshot: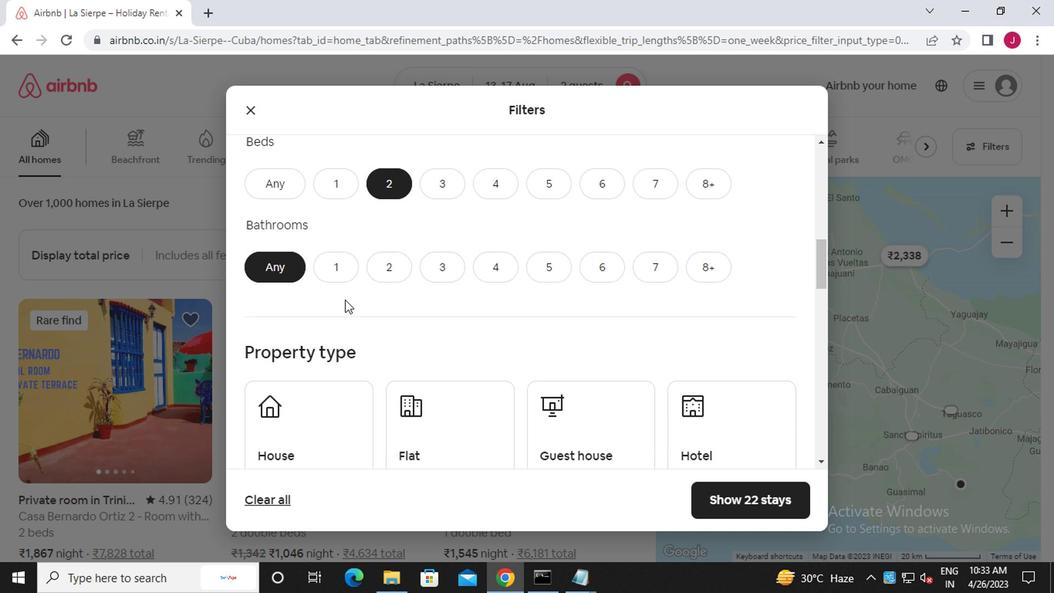 
Action: Mouse pressed left at (338, 274)
Screenshot: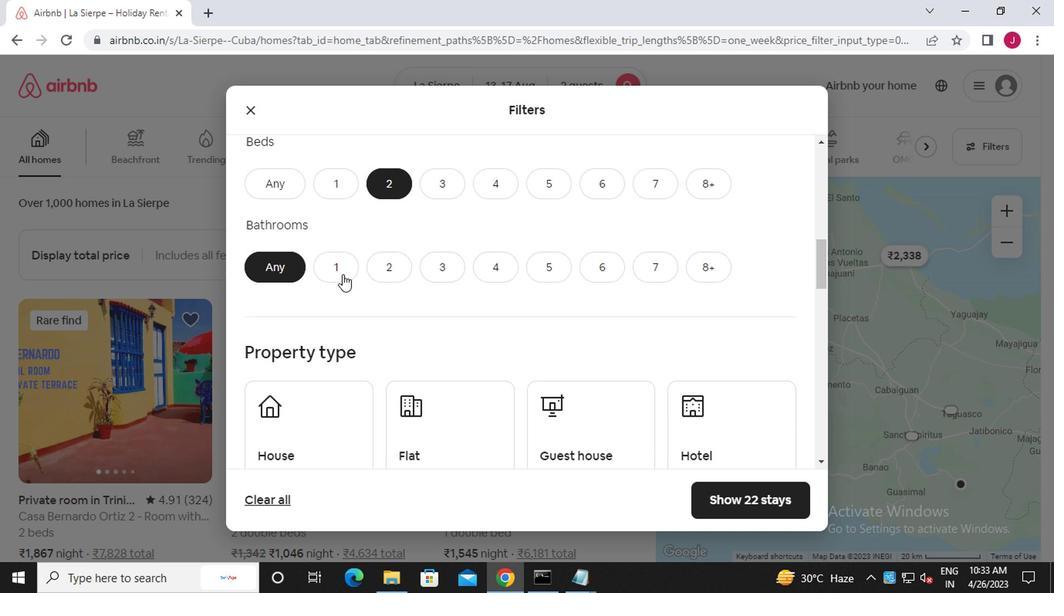 
Action: Mouse moved to (366, 332)
Screenshot: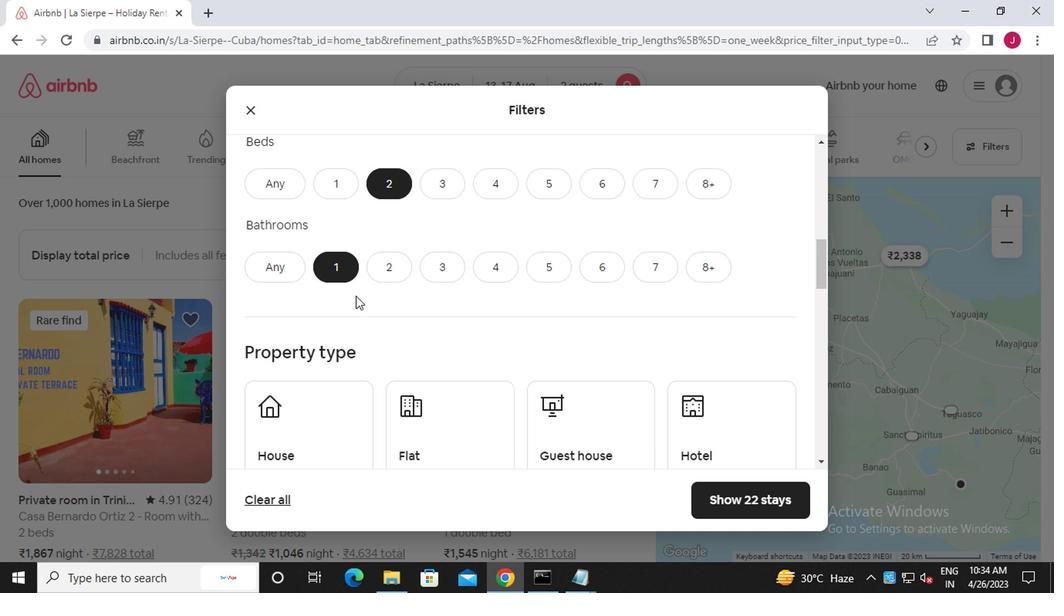 
Action: Mouse scrolled (366, 331) with delta (0, -1)
Screenshot: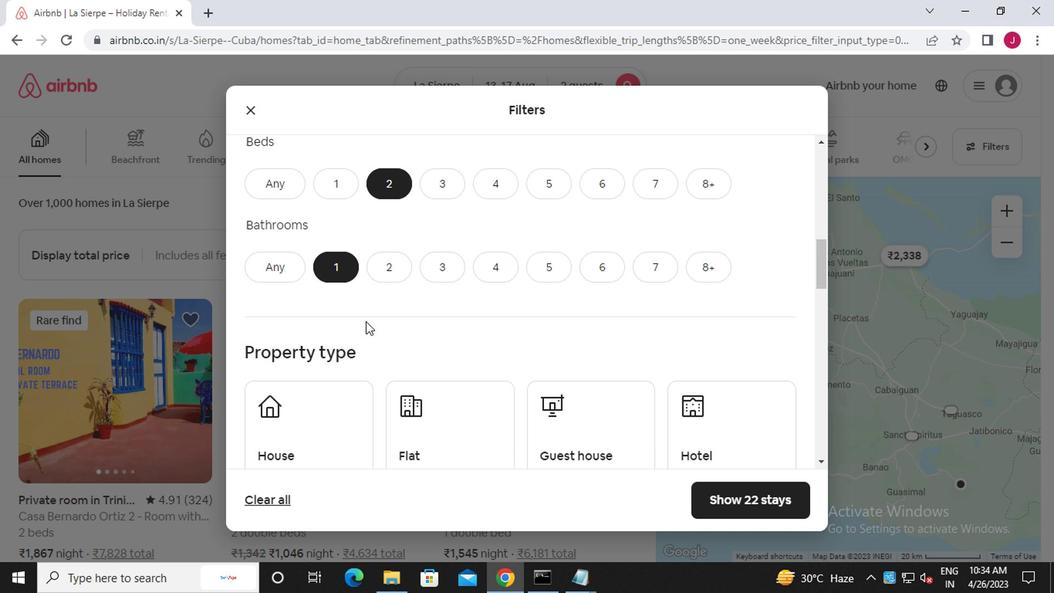 
Action: Mouse moved to (345, 344)
Screenshot: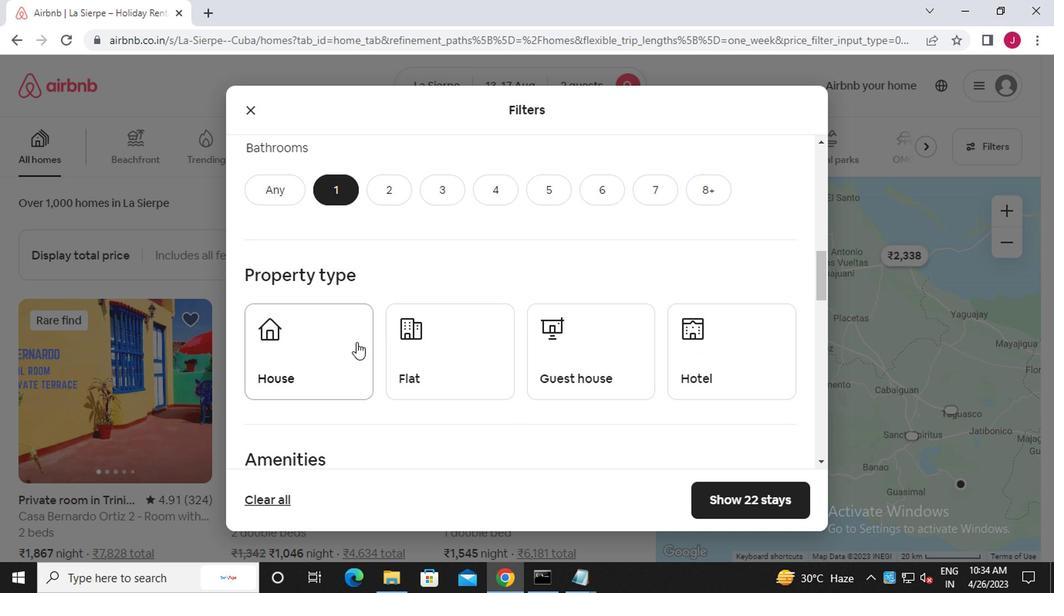 
Action: Mouse pressed left at (345, 344)
Screenshot: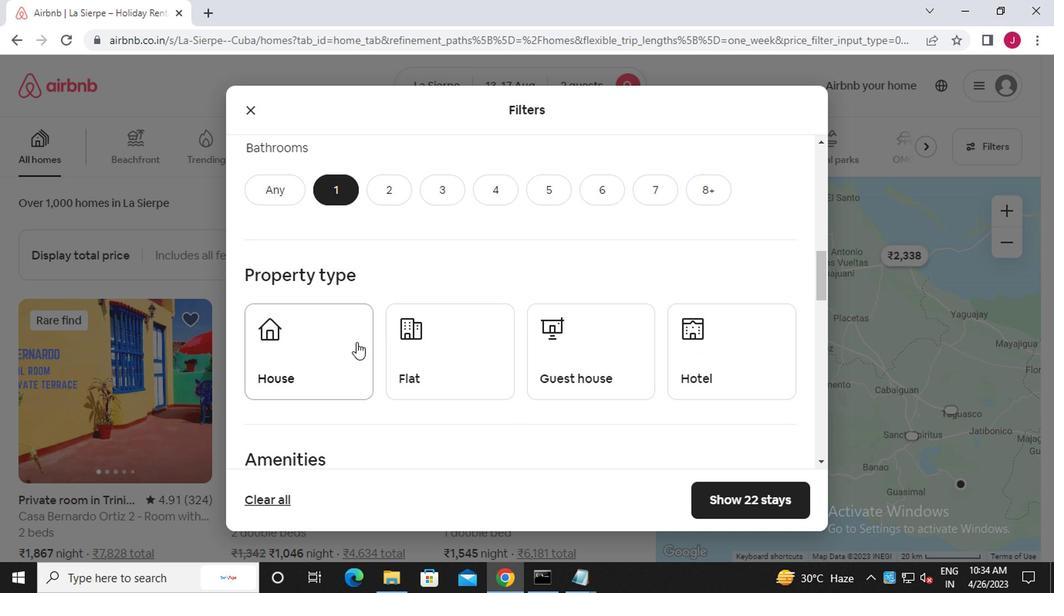 
Action: Mouse moved to (432, 359)
Screenshot: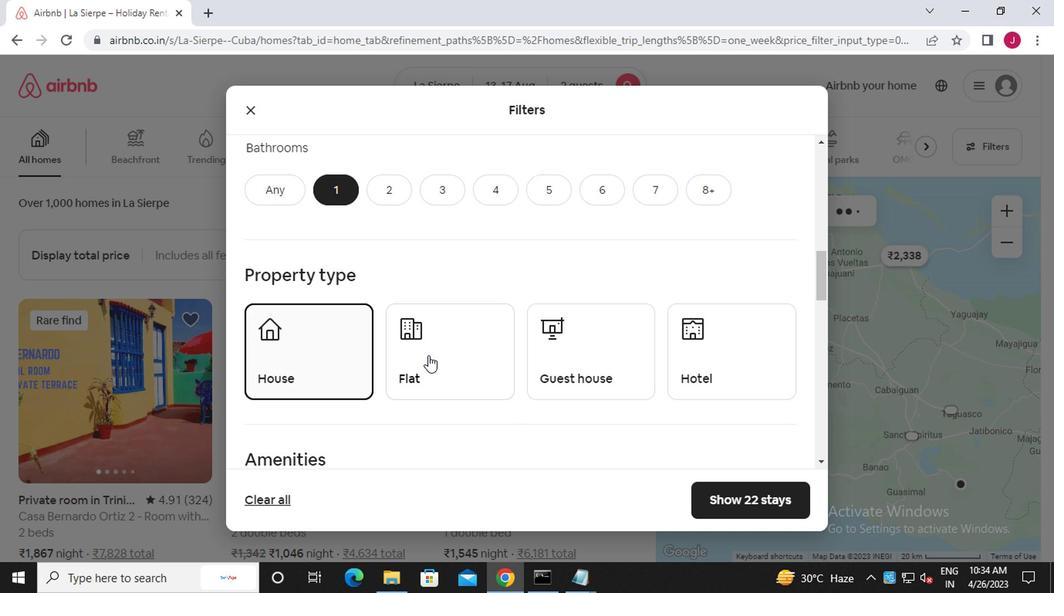 
Action: Mouse pressed left at (432, 359)
Screenshot: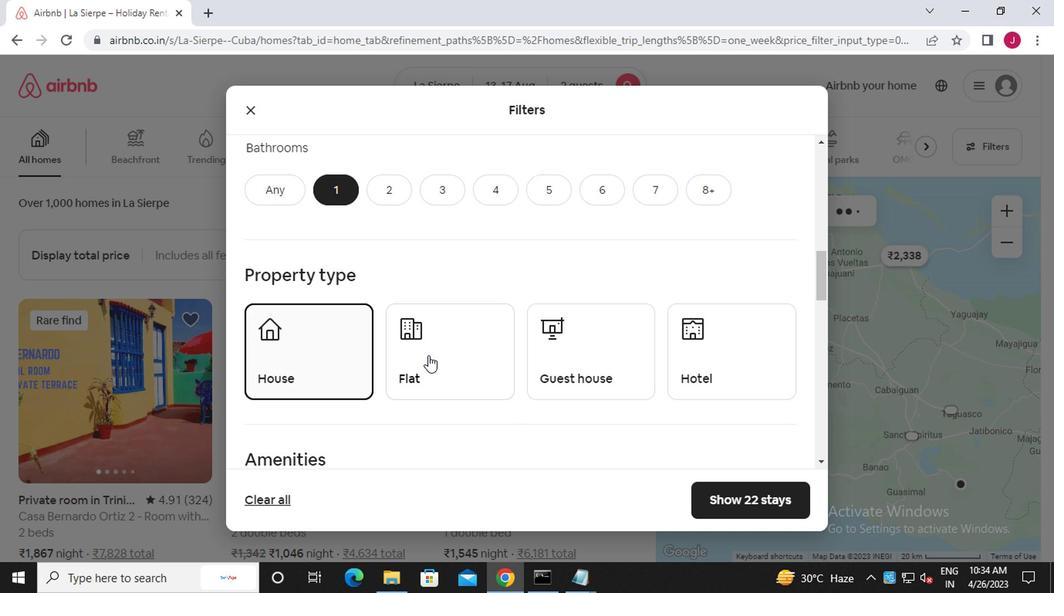 
Action: Mouse moved to (561, 360)
Screenshot: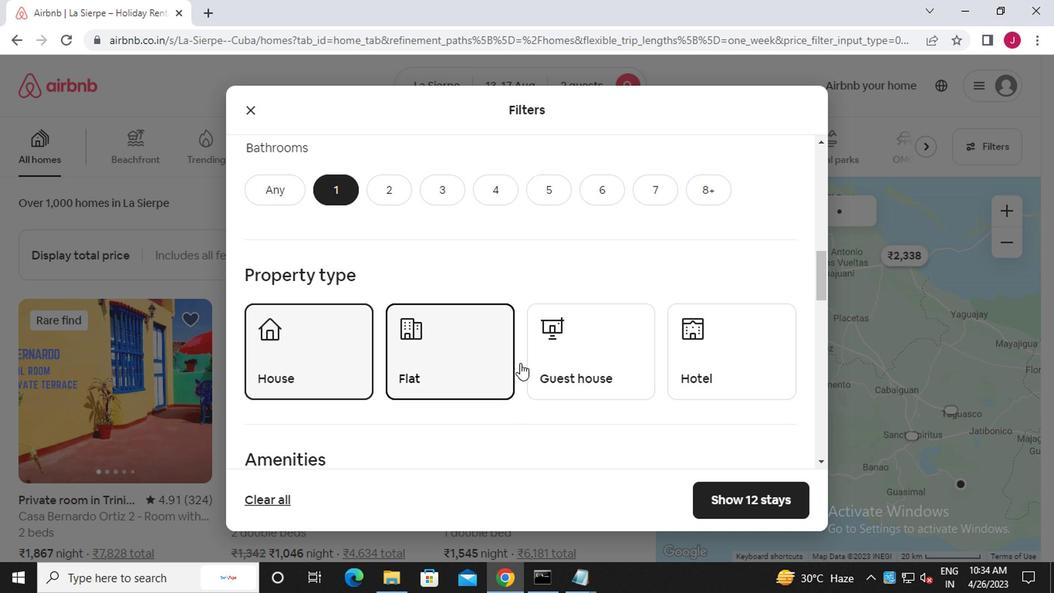 
Action: Mouse pressed left at (561, 360)
Screenshot: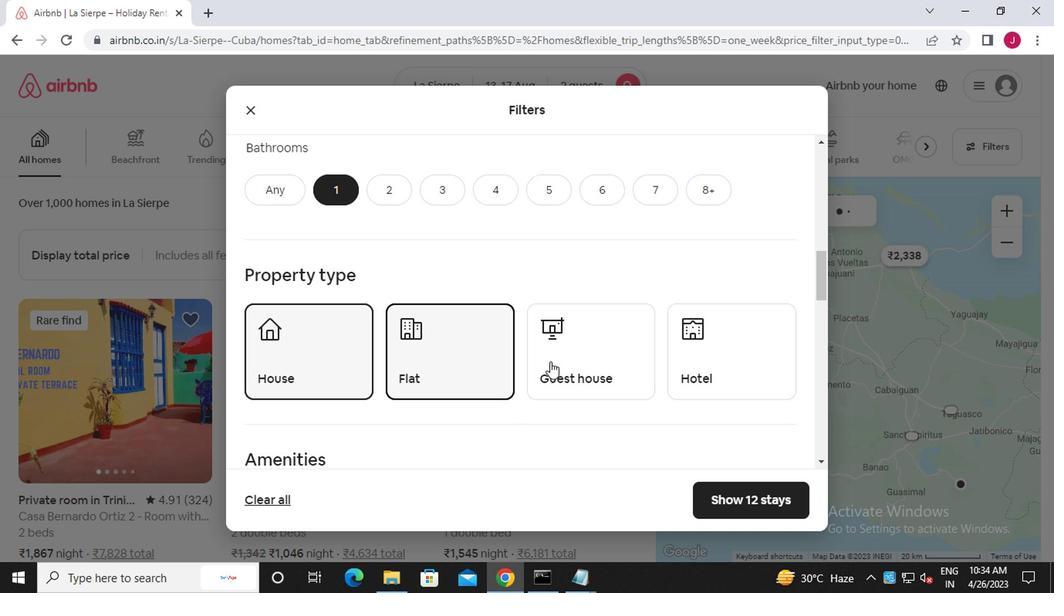 
Action: Mouse moved to (535, 353)
Screenshot: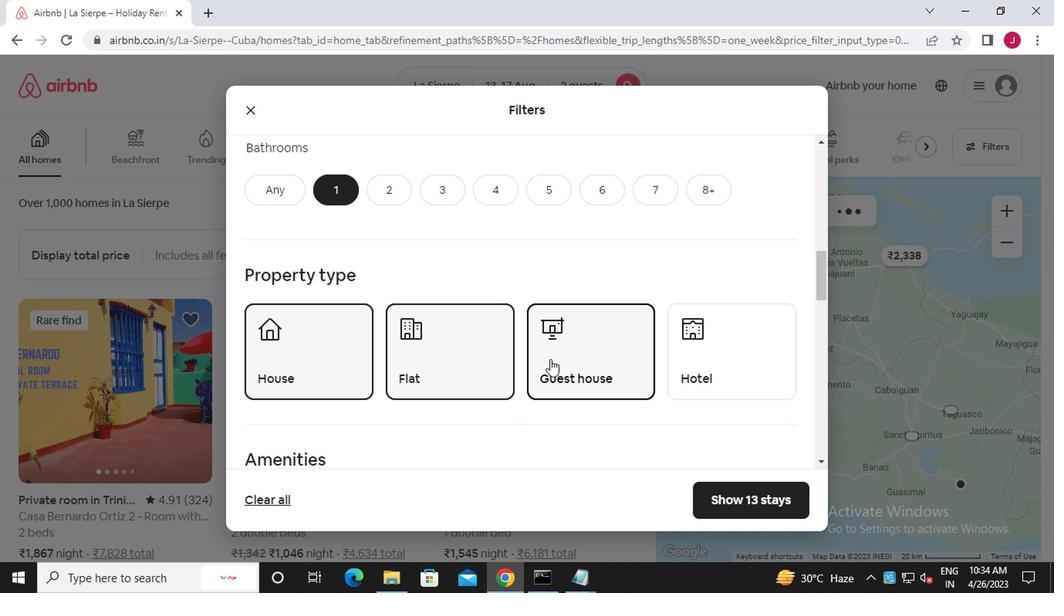 
Action: Mouse scrolled (535, 352) with delta (0, 0)
Screenshot: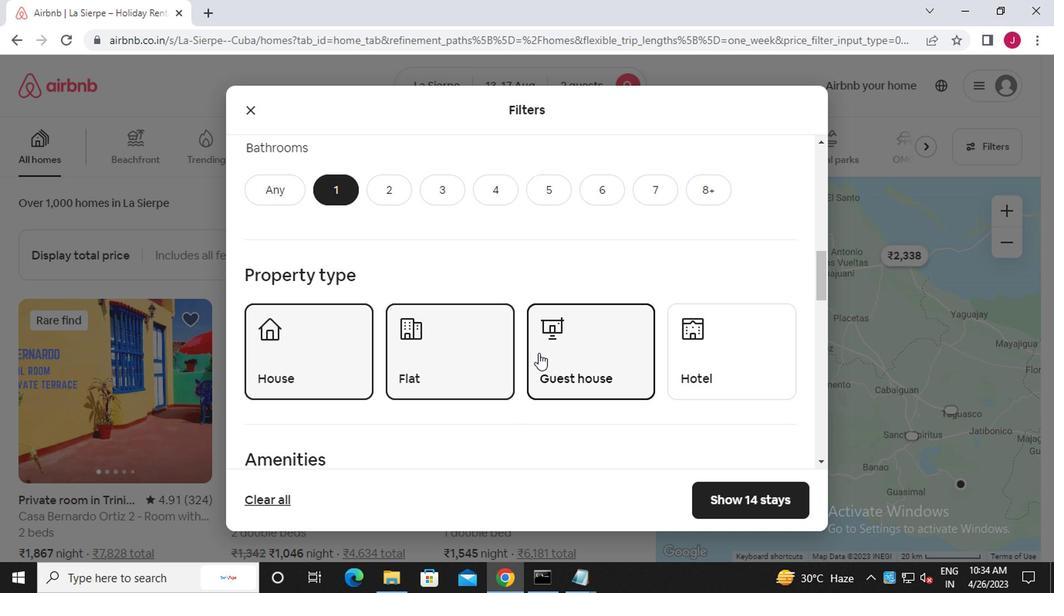 
Action: Mouse scrolled (535, 352) with delta (0, 0)
Screenshot: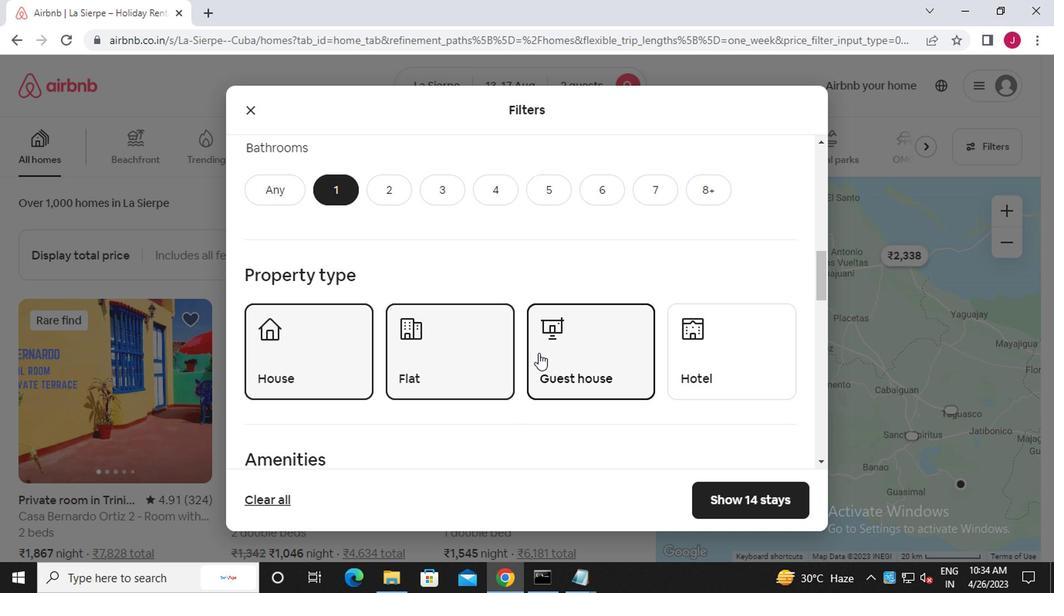 
Action: Mouse moved to (530, 353)
Screenshot: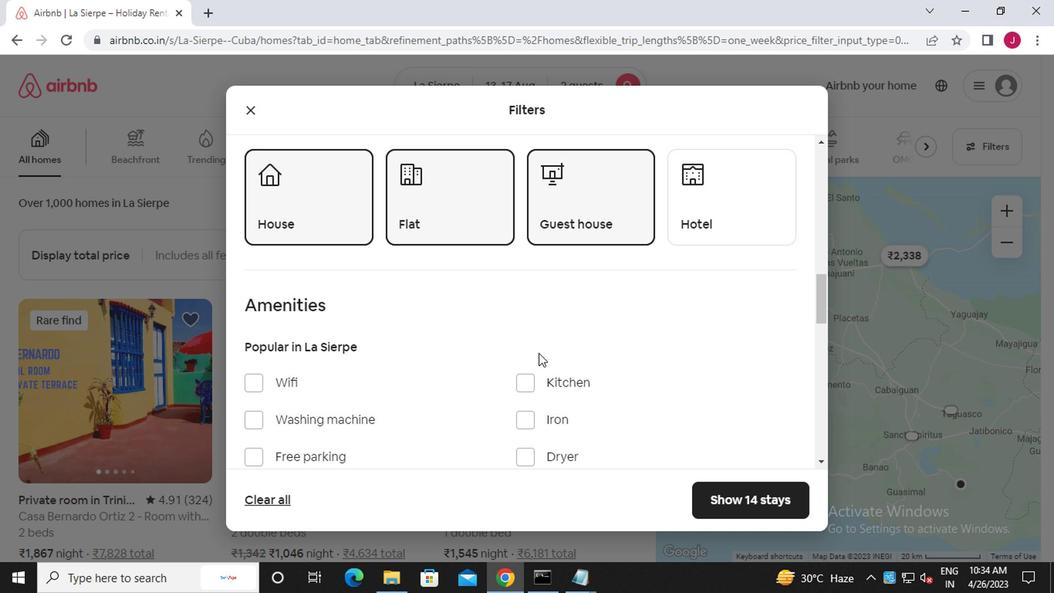 
Action: Mouse scrolled (530, 352) with delta (0, 0)
Screenshot: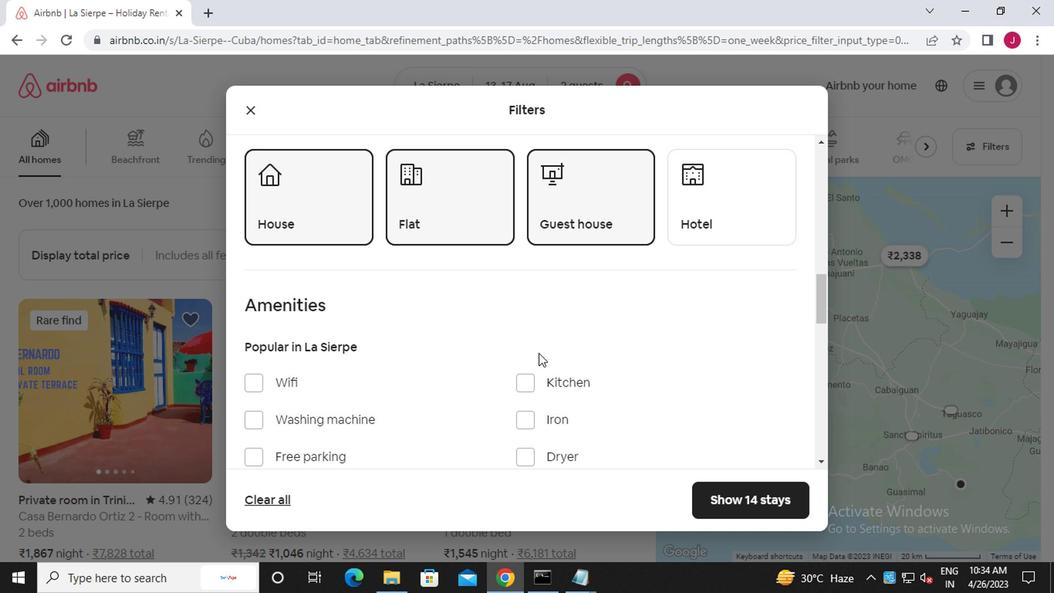 
Action: Mouse moved to (530, 352)
Screenshot: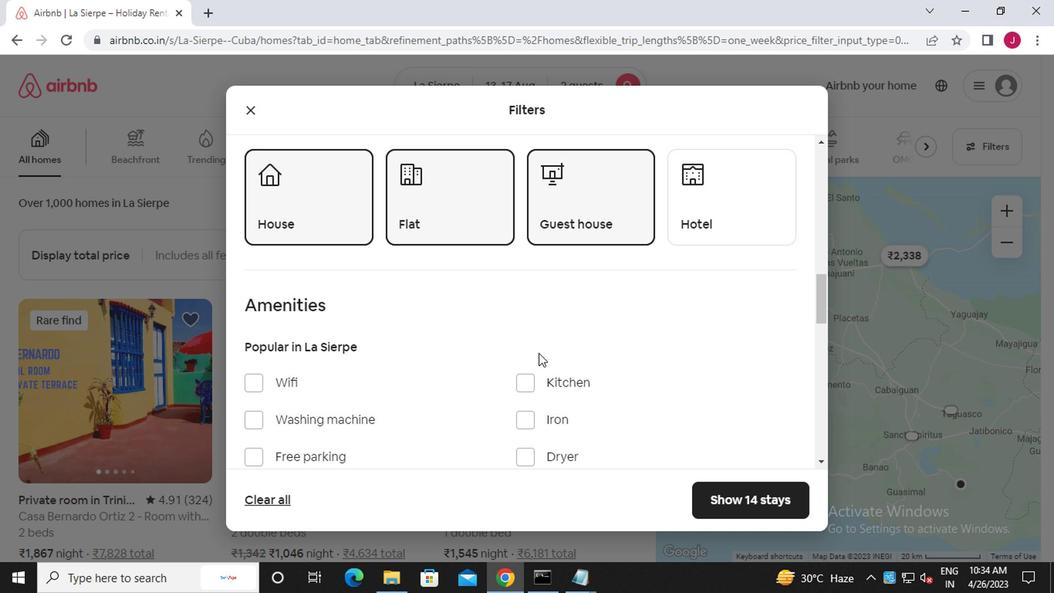 
Action: Mouse scrolled (530, 352) with delta (0, 0)
Screenshot: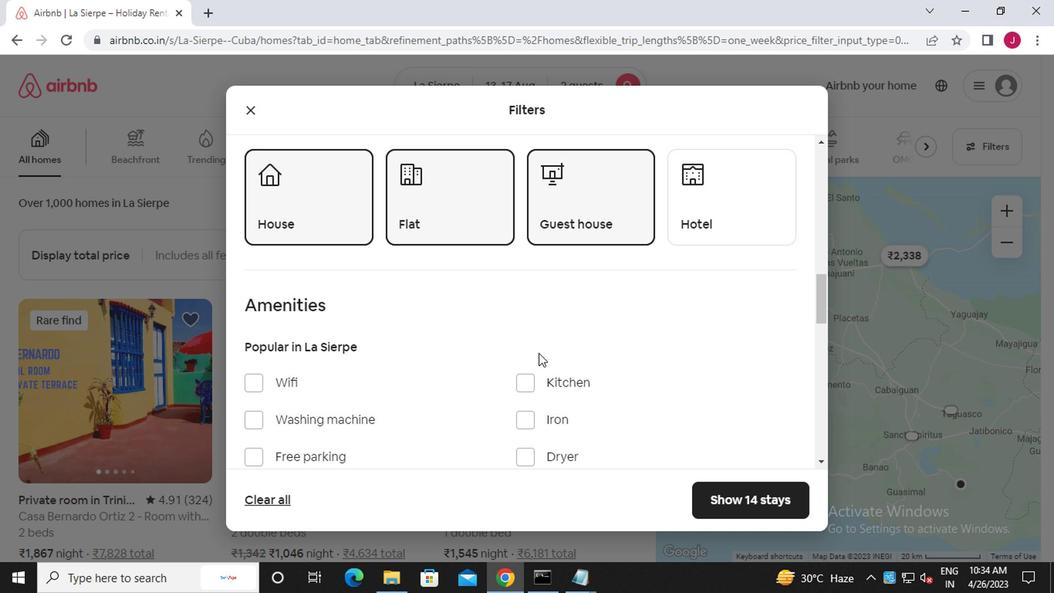 
Action: Mouse scrolled (530, 352) with delta (0, 0)
Screenshot: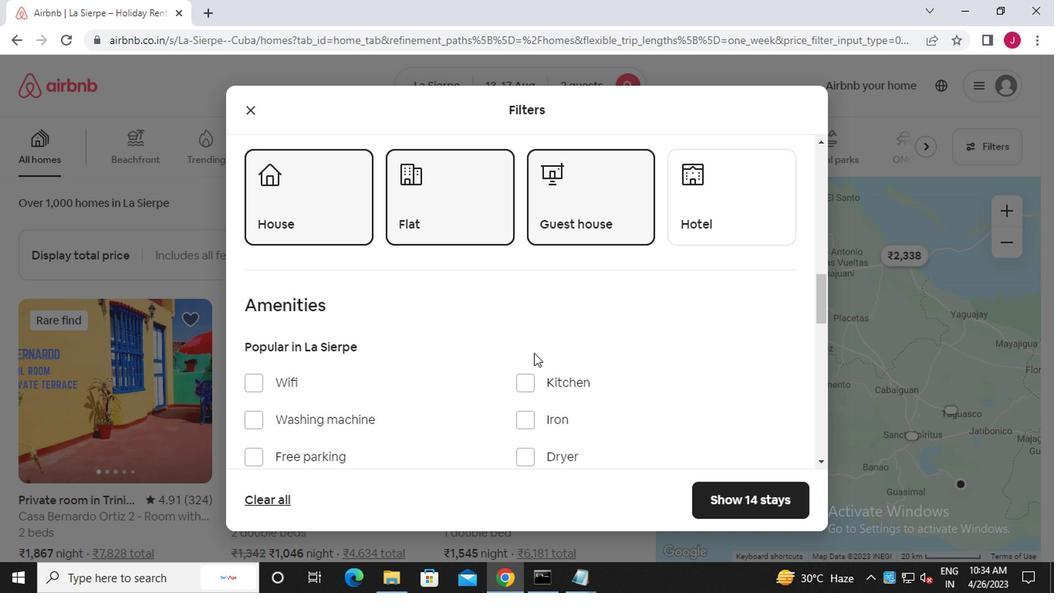 
Action: Mouse scrolled (530, 352) with delta (0, 0)
Screenshot: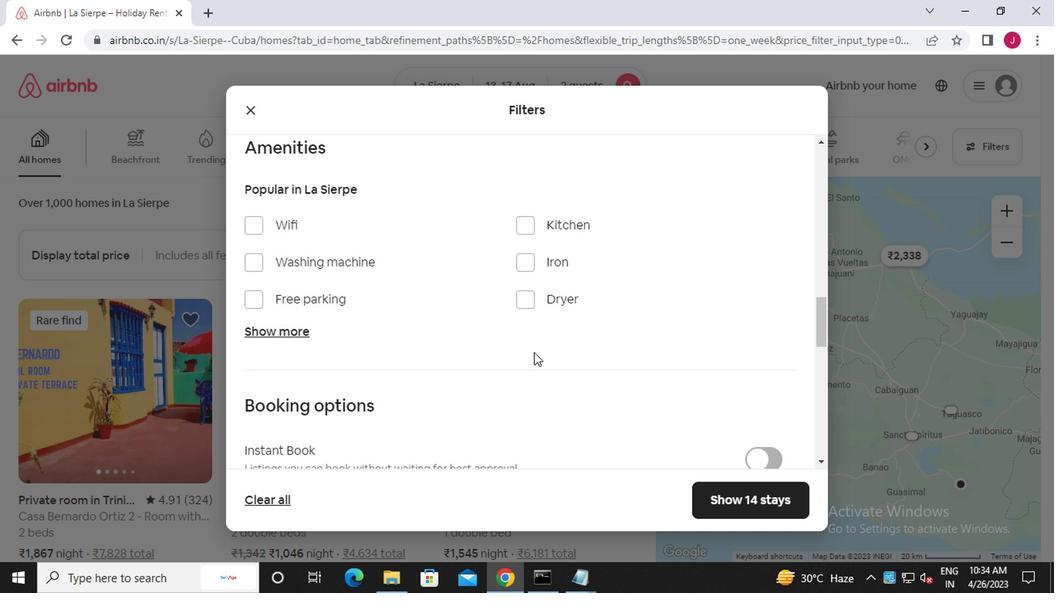 
Action: Mouse moved to (768, 362)
Screenshot: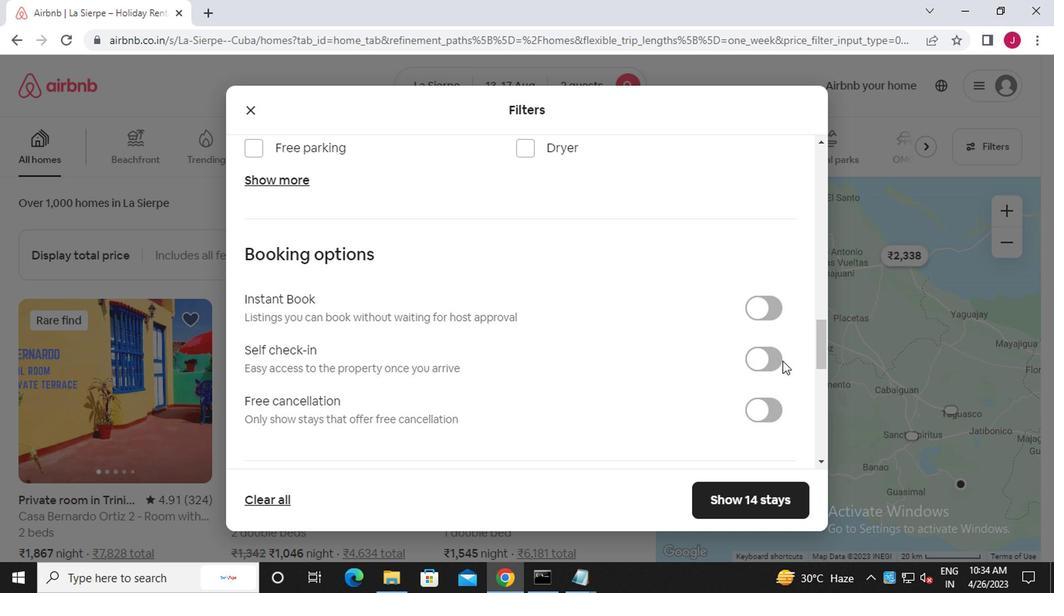 
Action: Mouse pressed left at (768, 362)
Screenshot: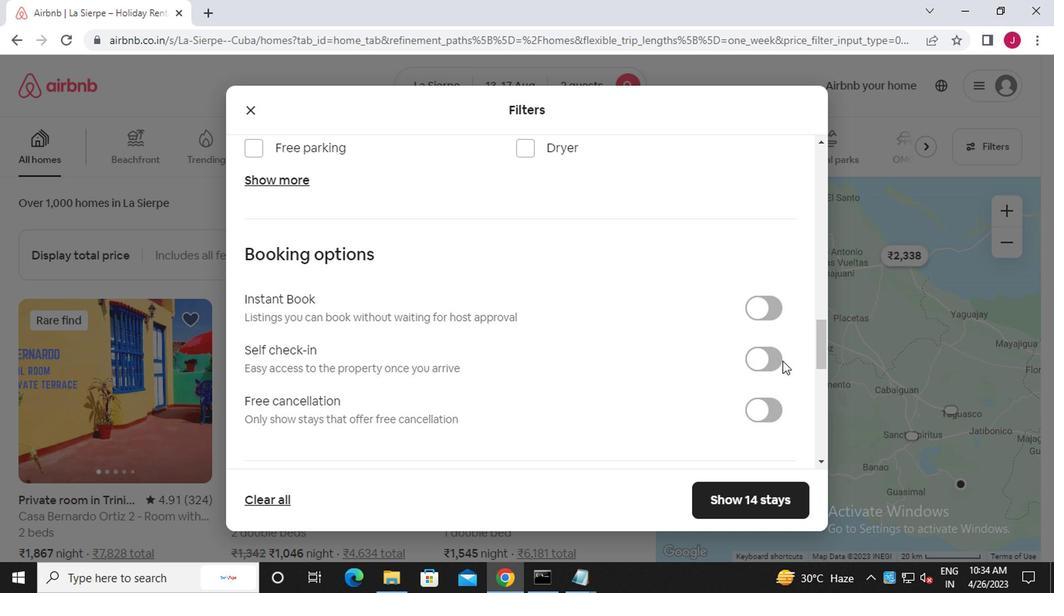 
Action: Mouse moved to (598, 354)
Screenshot: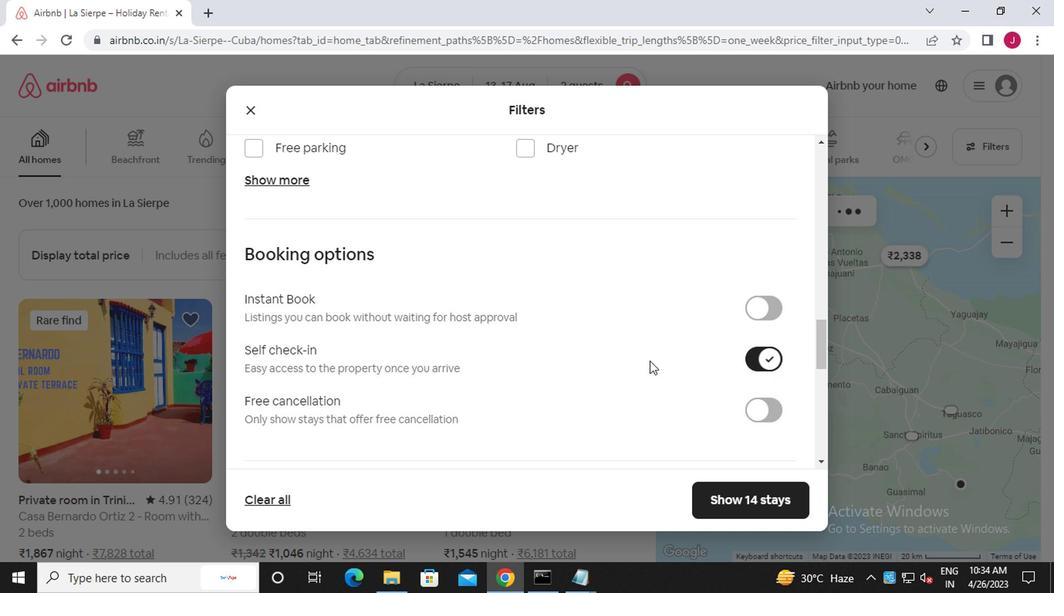 
Action: Mouse scrolled (598, 354) with delta (0, 0)
Screenshot: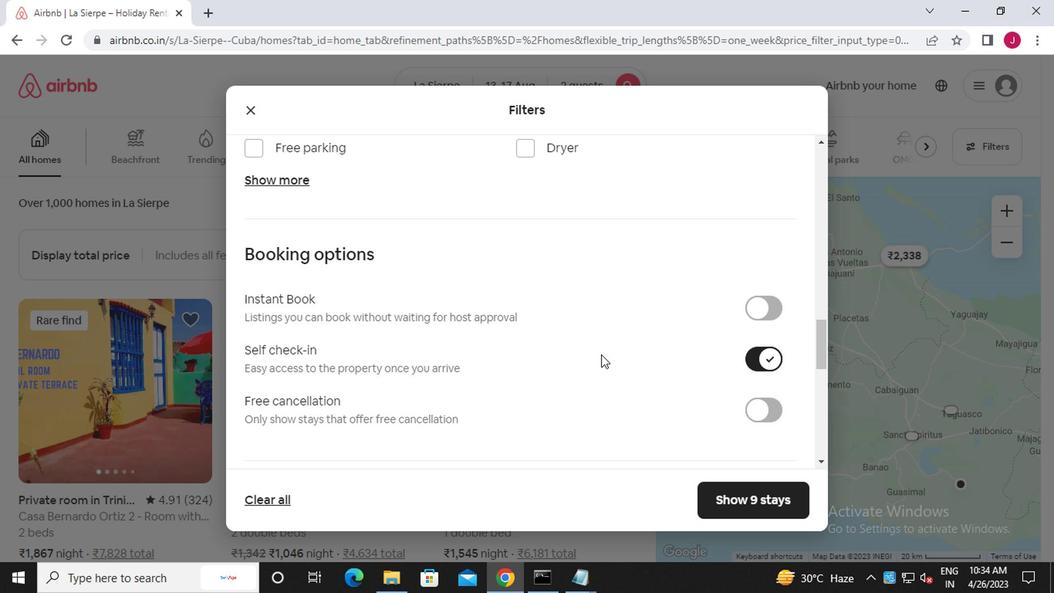 
Action: Mouse scrolled (598, 354) with delta (0, 0)
Screenshot: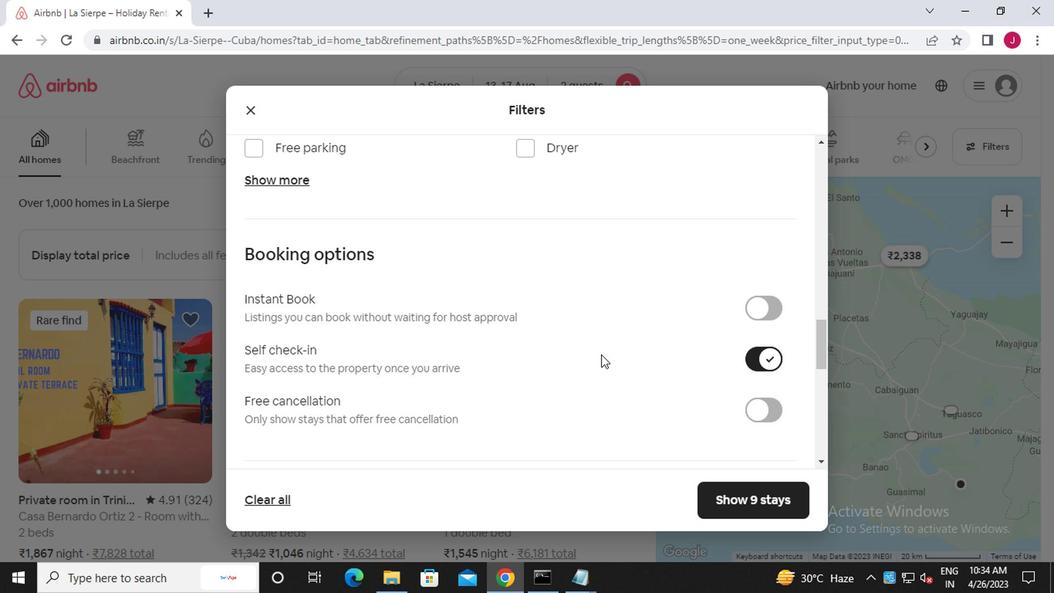 
Action: Mouse scrolled (598, 354) with delta (0, 0)
Screenshot: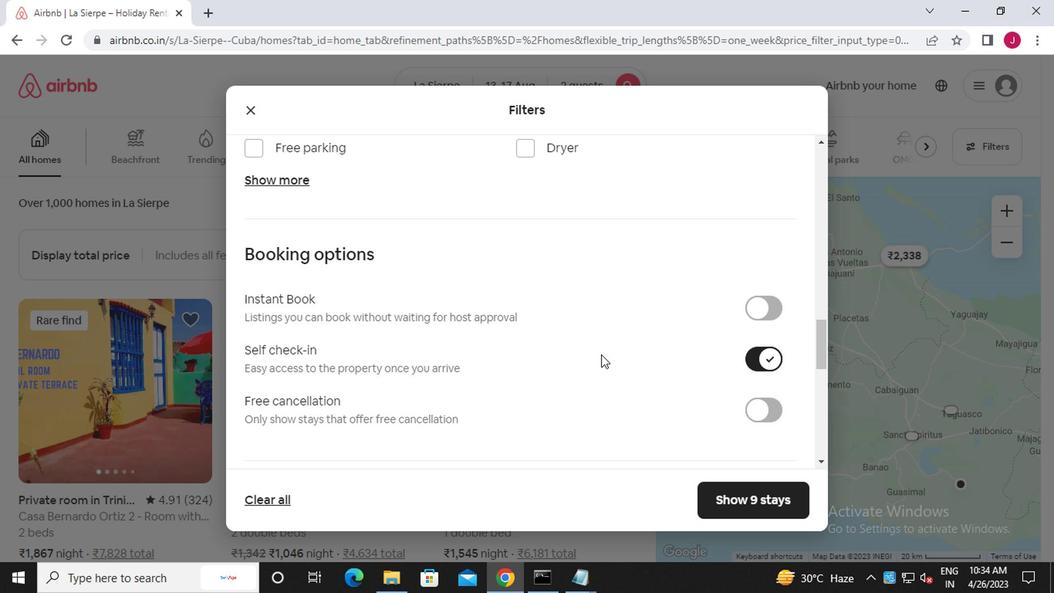 
Action: Mouse scrolled (598, 354) with delta (0, 0)
Screenshot: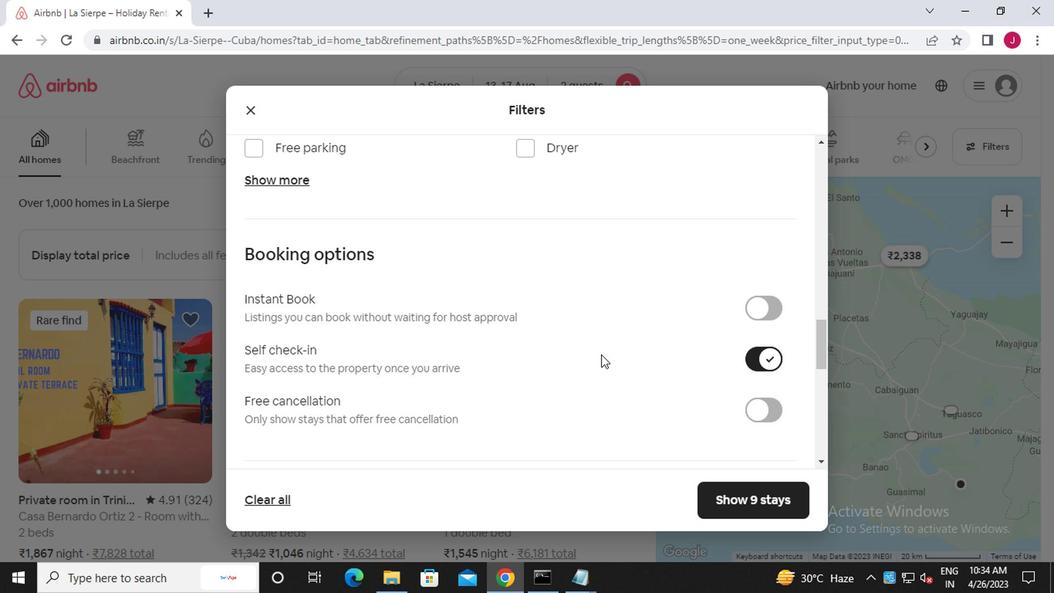 
Action: Mouse scrolled (598, 354) with delta (0, 0)
Screenshot: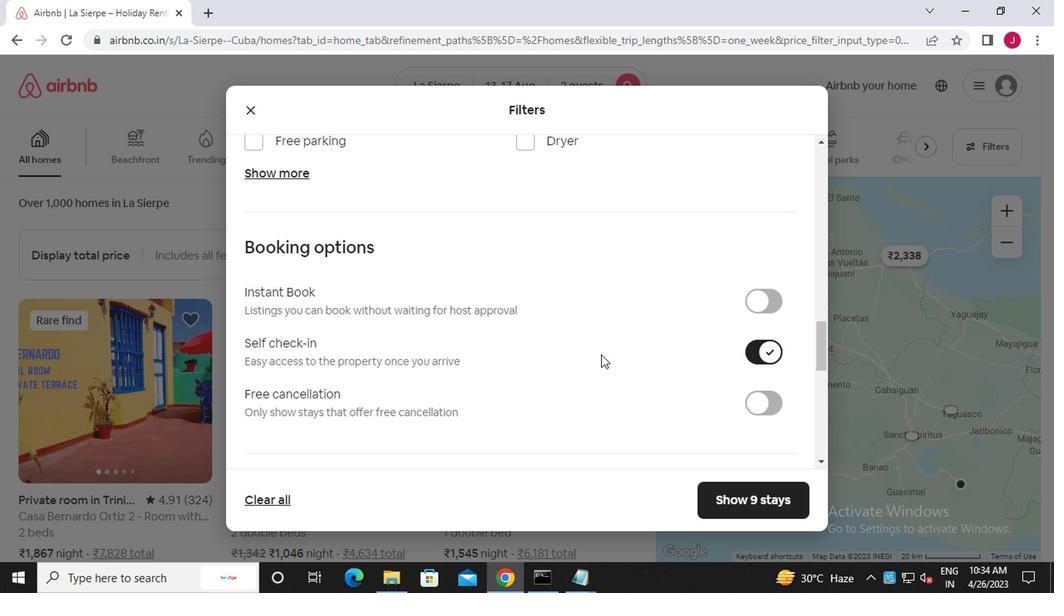 
Action: Mouse scrolled (598, 354) with delta (0, 0)
Screenshot: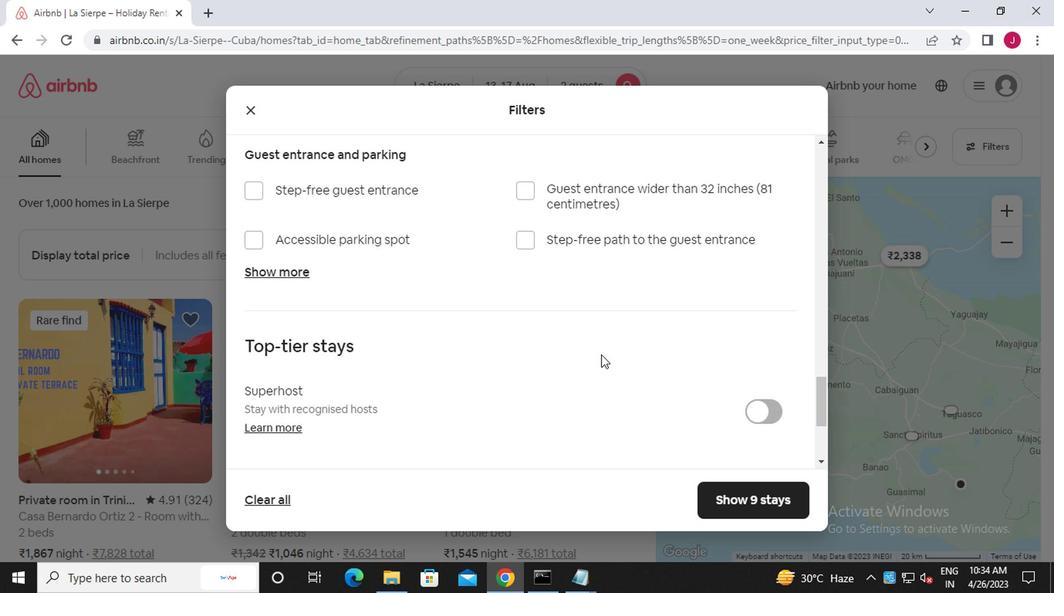 
Action: Mouse scrolled (598, 354) with delta (0, 0)
Screenshot: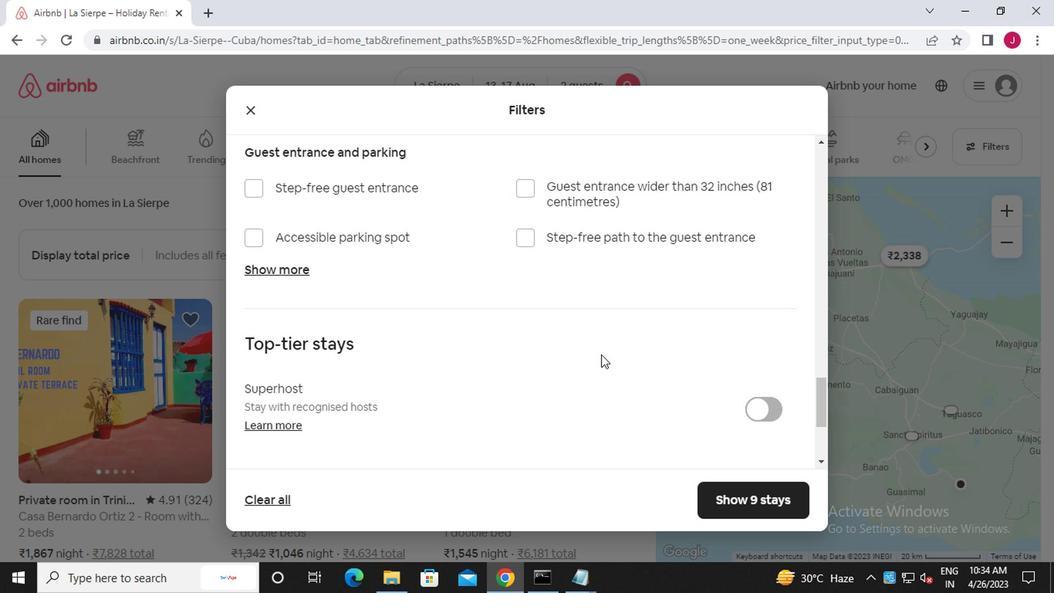 
Action: Mouse scrolled (598, 354) with delta (0, 0)
Screenshot: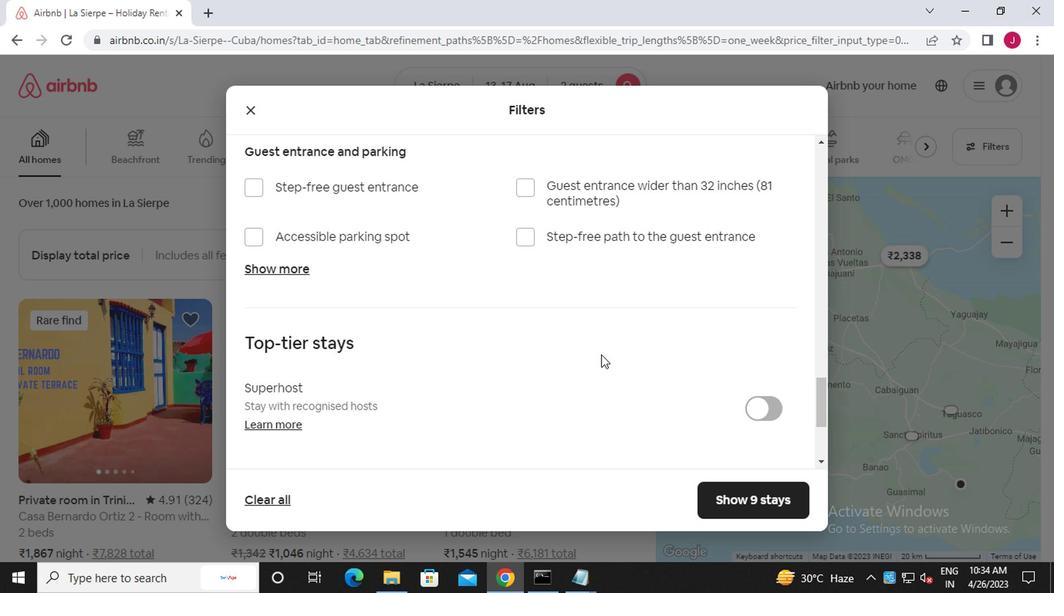 
Action: Mouse moved to (750, 499)
Screenshot: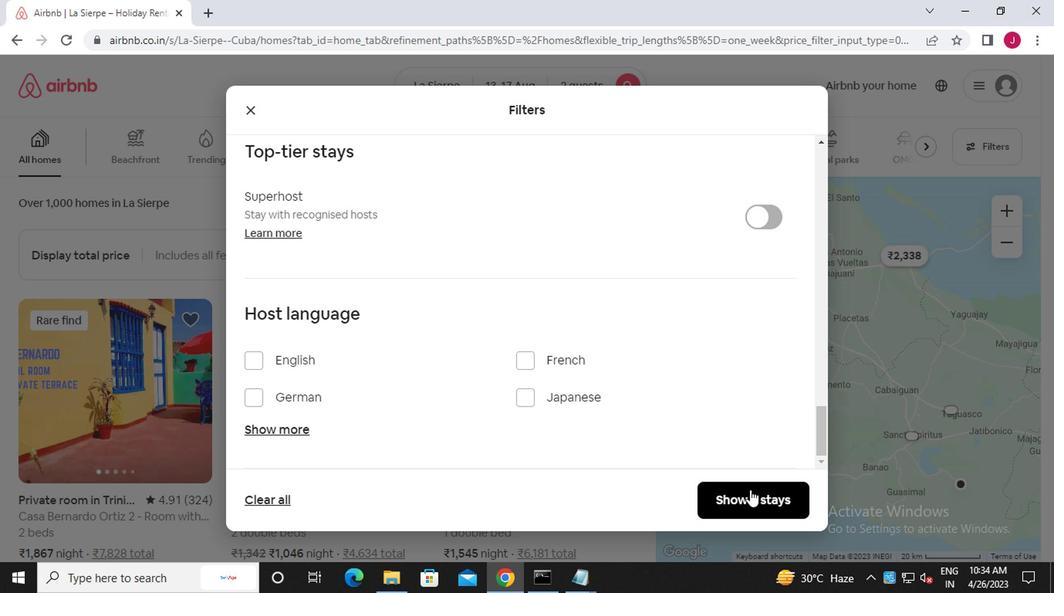 
Action: Mouse pressed left at (750, 499)
Screenshot: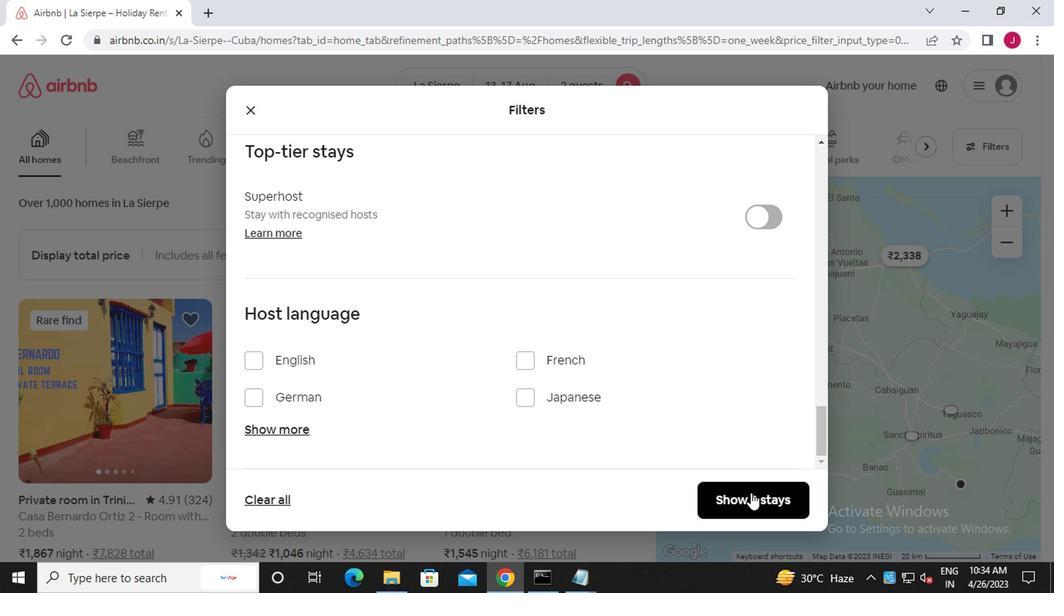 
Action: Mouse moved to (750, 488)
Screenshot: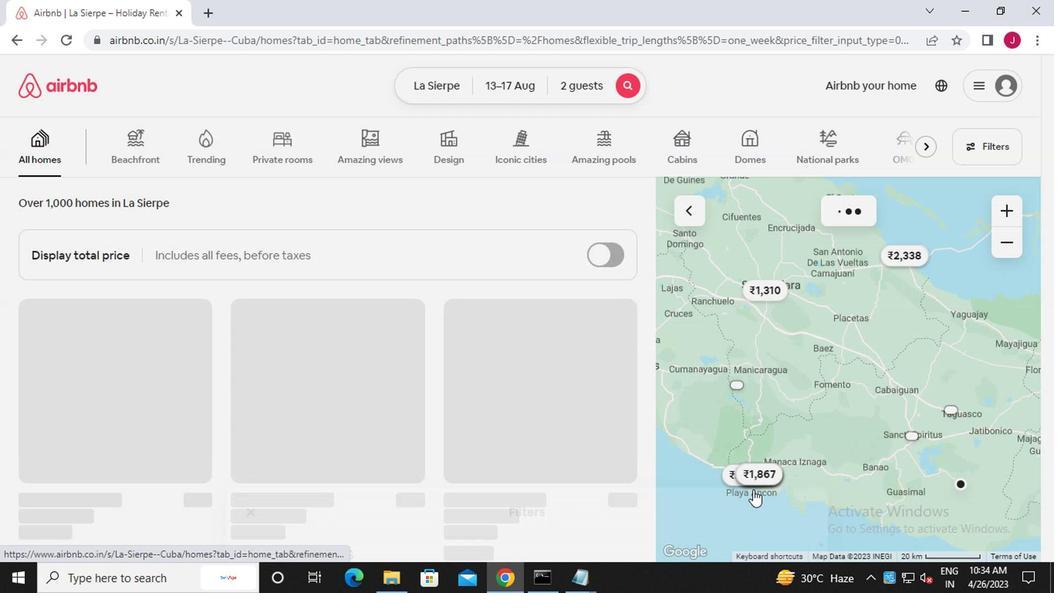 
